 Task: Find connections with filter location Dumra with filter topic #Futurewith filter profile language French with filter current company Cure.fit (cult.fit) with filter school Jobs in Tamil Nadu India  with filter industry Communications Equipment Manufacturing with filter service category Writing with filter keywords title Administrator
Action: Mouse moved to (163, 238)
Screenshot: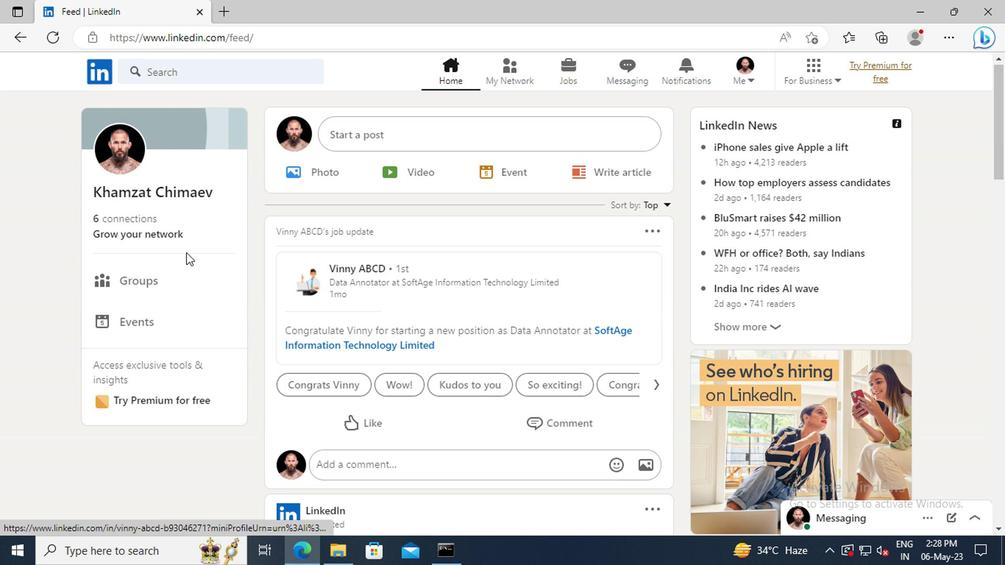 
Action: Mouse pressed left at (163, 238)
Screenshot: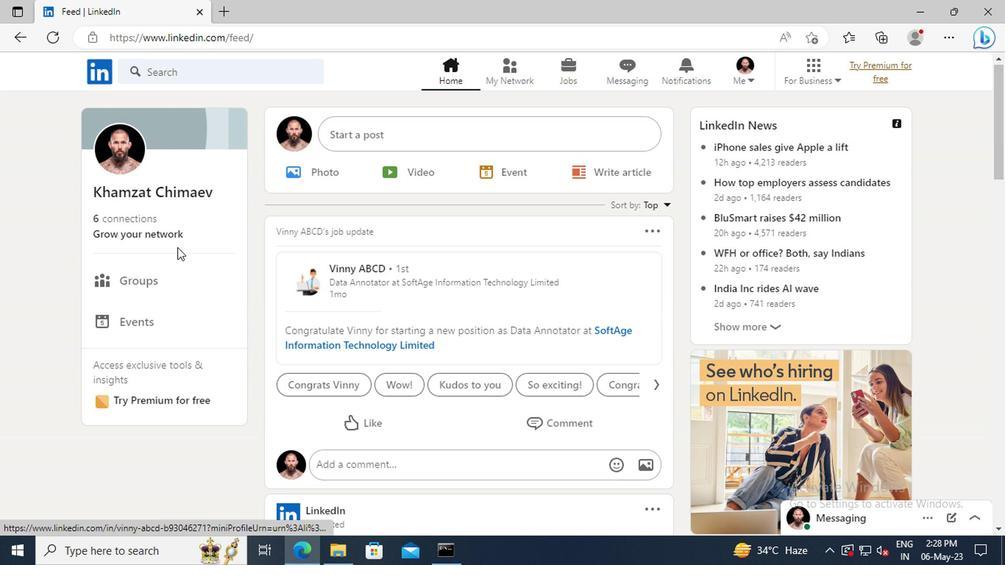 
Action: Mouse moved to (168, 156)
Screenshot: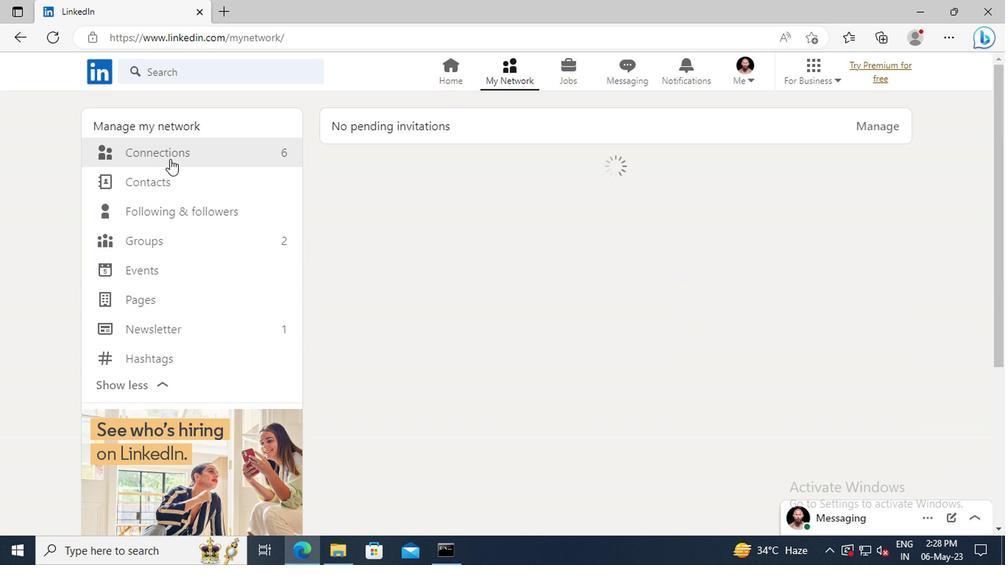 
Action: Mouse pressed left at (168, 156)
Screenshot: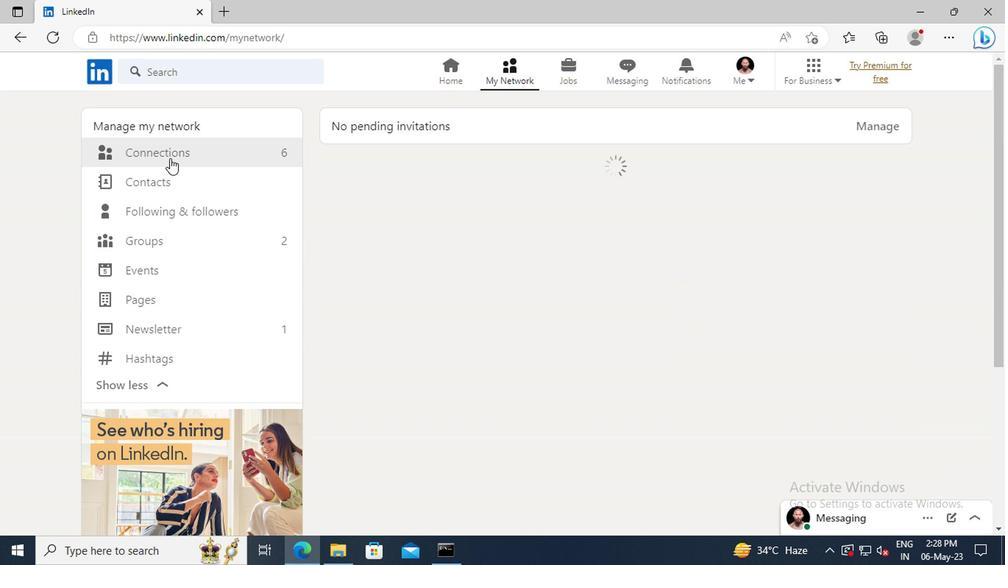 
Action: Mouse moved to (594, 158)
Screenshot: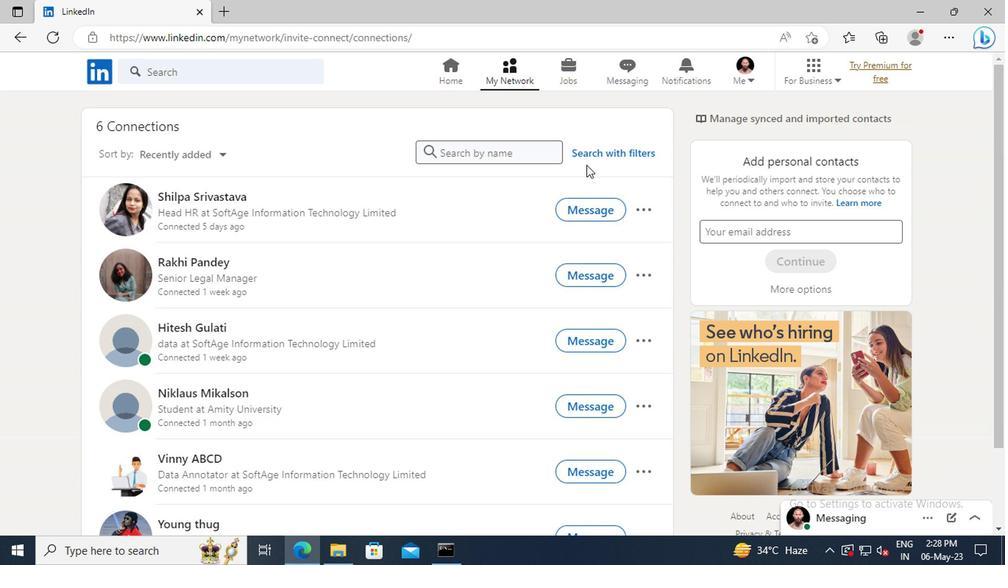 
Action: Mouse pressed left at (594, 158)
Screenshot: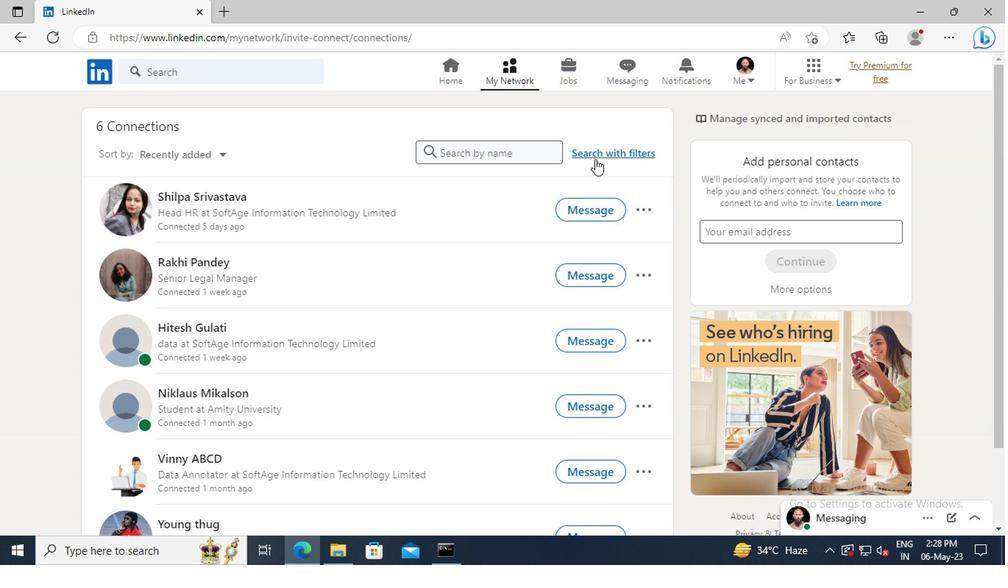 
Action: Mouse moved to (560, 117)
Screenshot: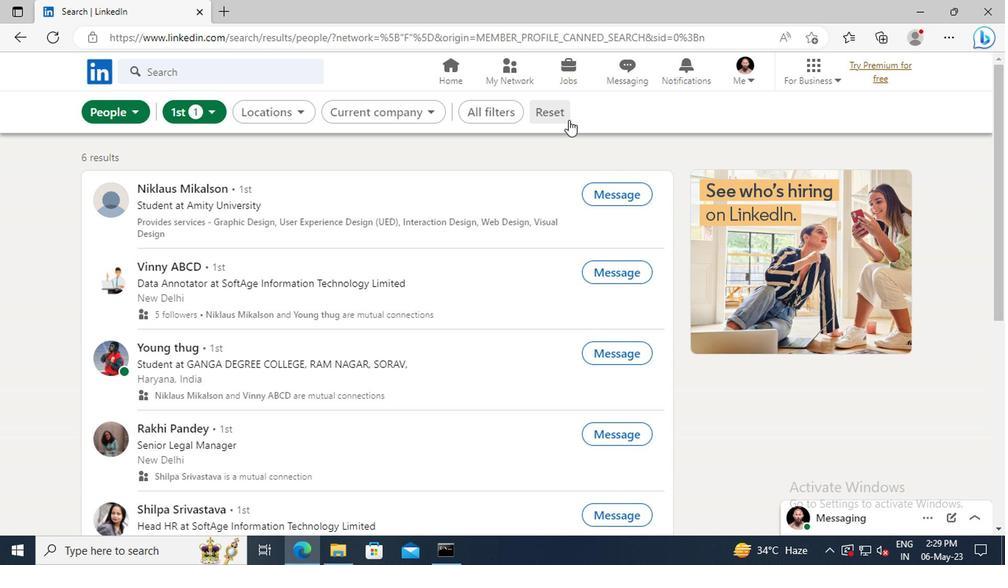 
Action: Mouse pressed left at (560, 117)
Screenshot: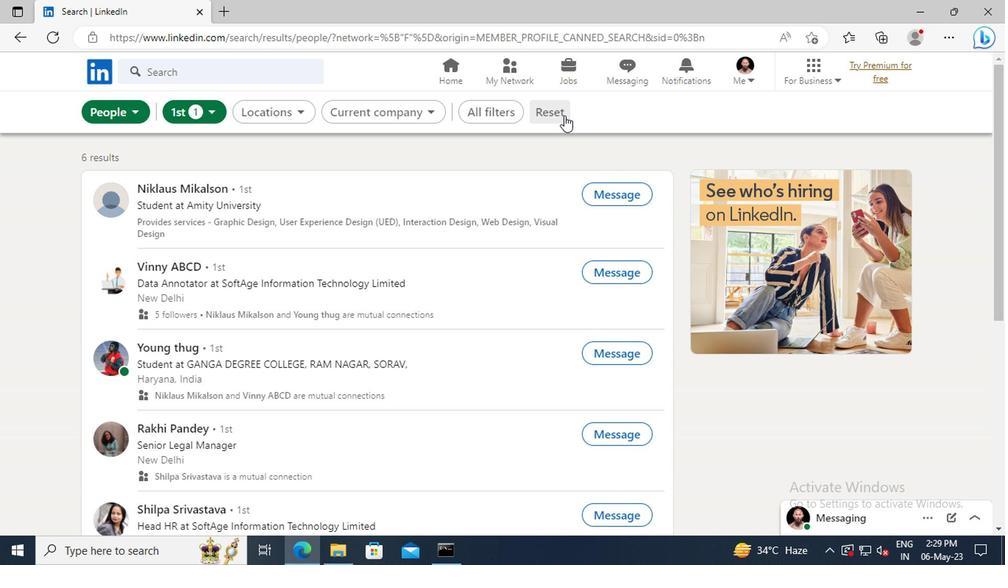 
Action: Mouse moved to (539, 117)
Screenshot: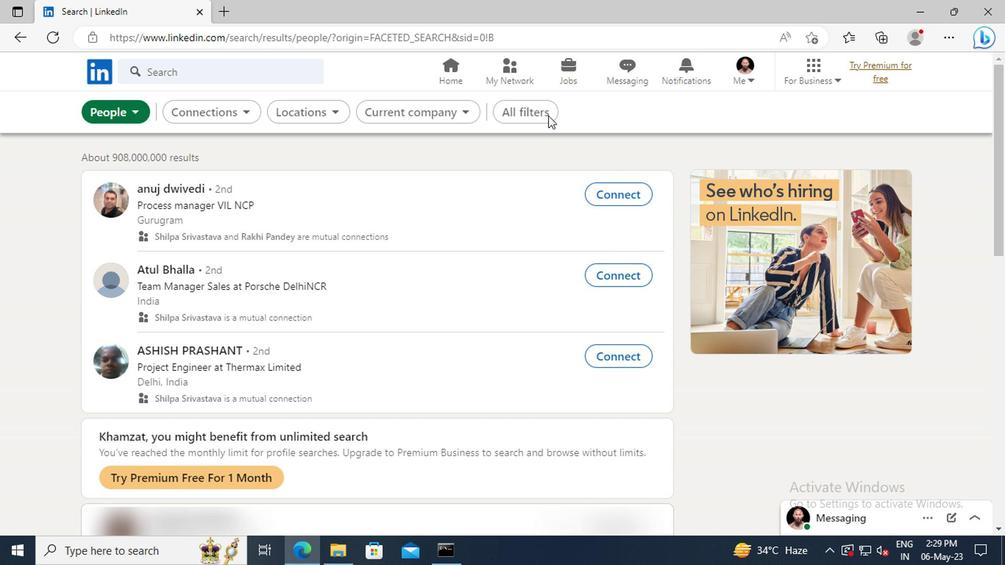 
Action: Mouse pressed left at (539, 117)
Screenshot: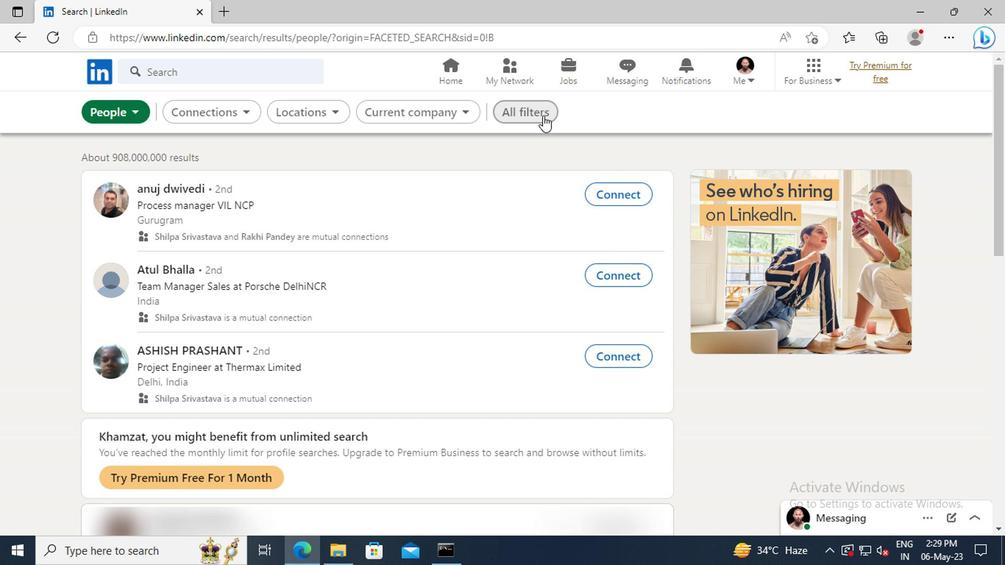 
Action: Mouse moved to (785, 250)
Screenshot: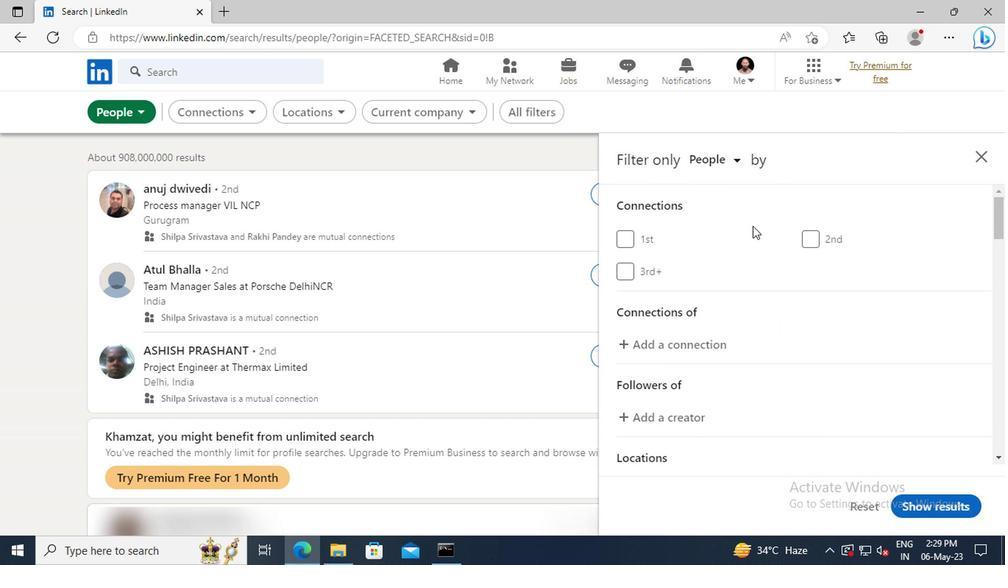 
Action: Mouse scrolled (785, 249) with delta (0, 0)
Screenshot: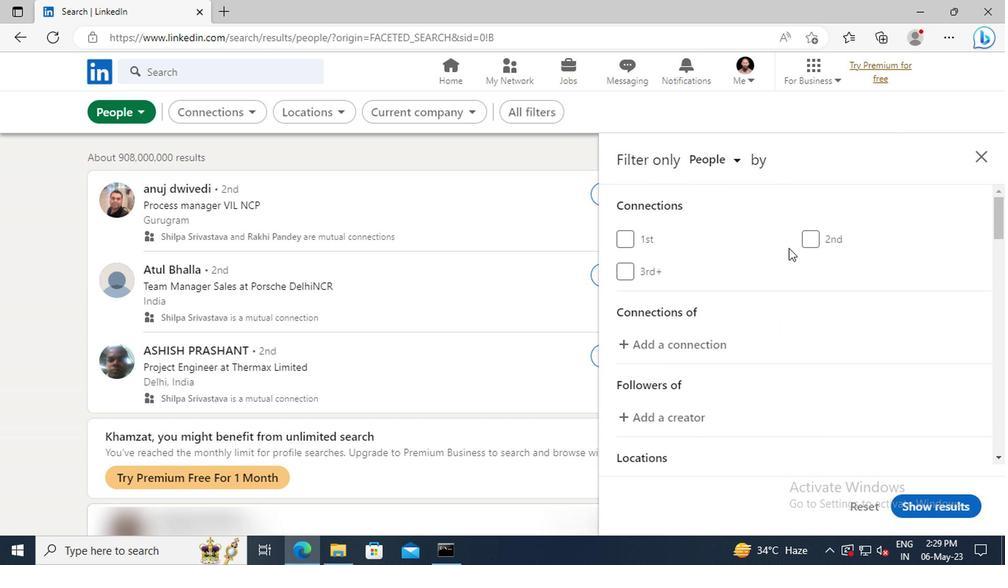 
Action: Mouse scrolled (785, 249) with delta (0, 0)
Screenshot: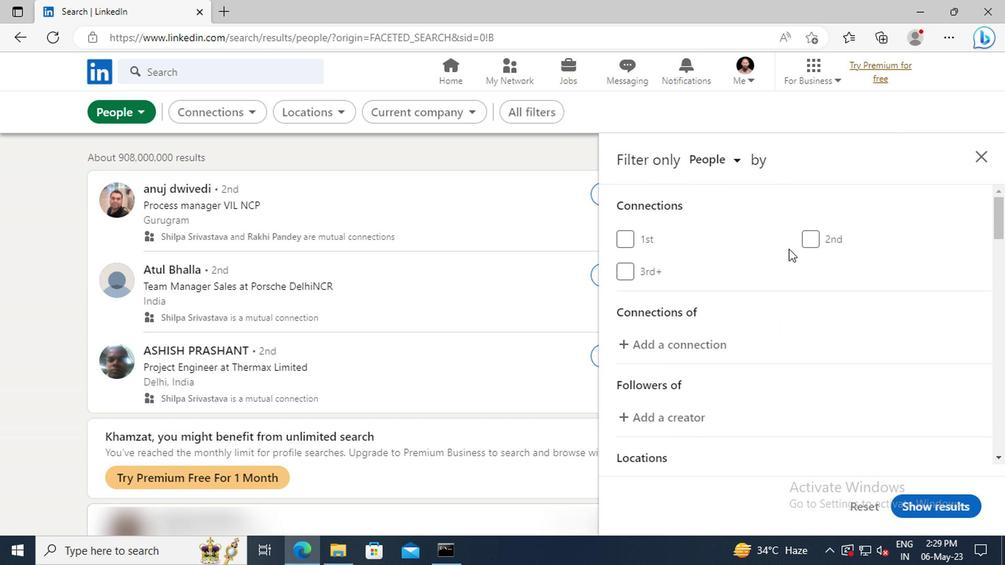 
Action: Mouse scrolled (785, 249) with delta (0, 0)
Screenshot: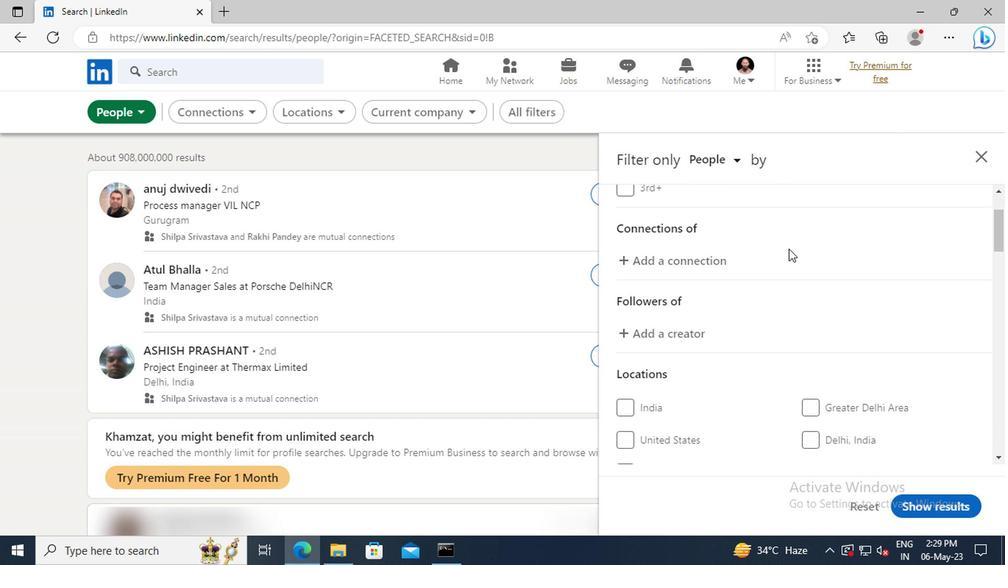 
Action: Mouse scrolled (785, 249) with delta (0, 0)
Screenshot: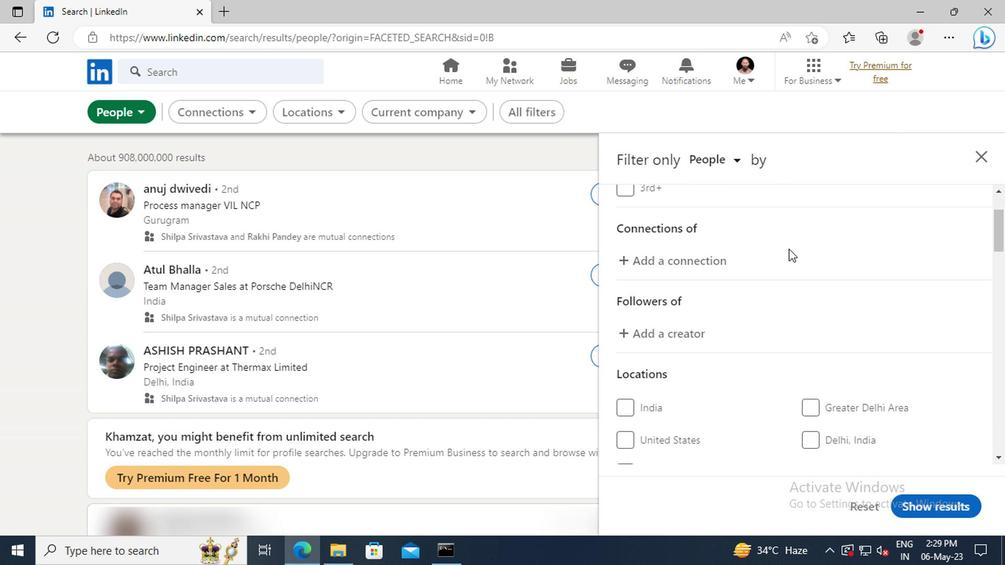 
Action: Mouse scrolled (785, 249) with delta (0, 0)
Screenshot: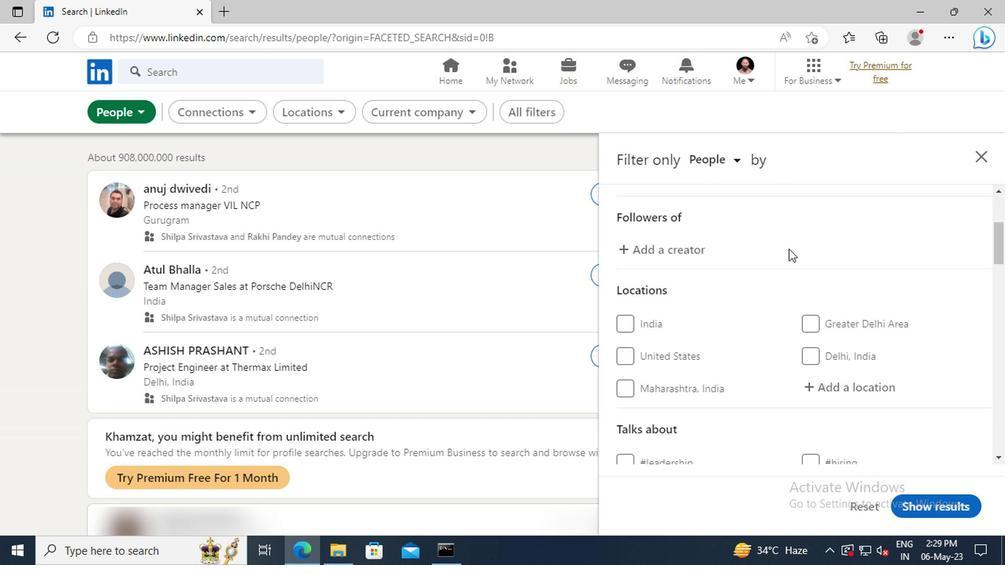 
Action: Mouse scrolled (785, 249) with delta (0, 0)
Screenshot: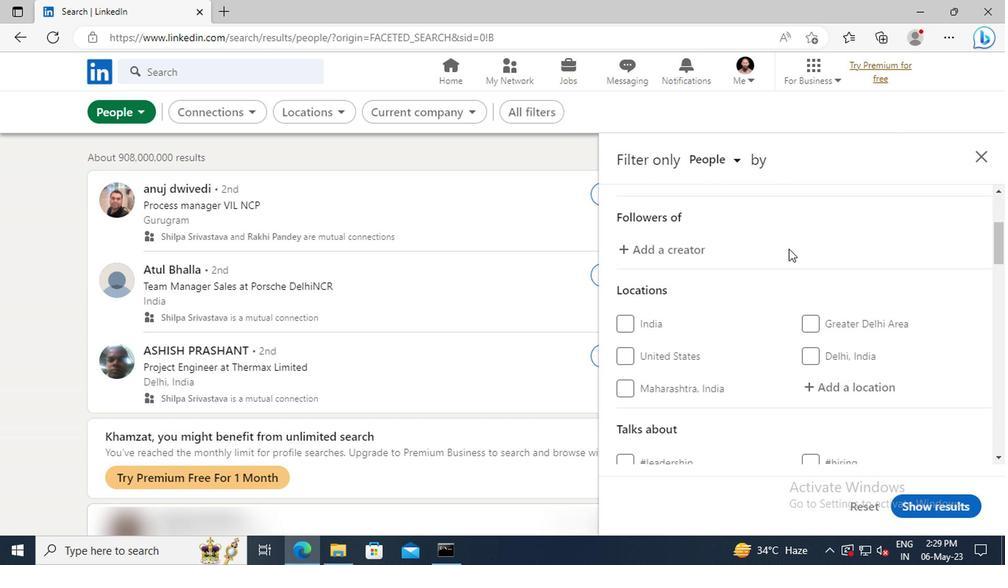 
Action: Mouse moved to (817, 303)
Screenshot: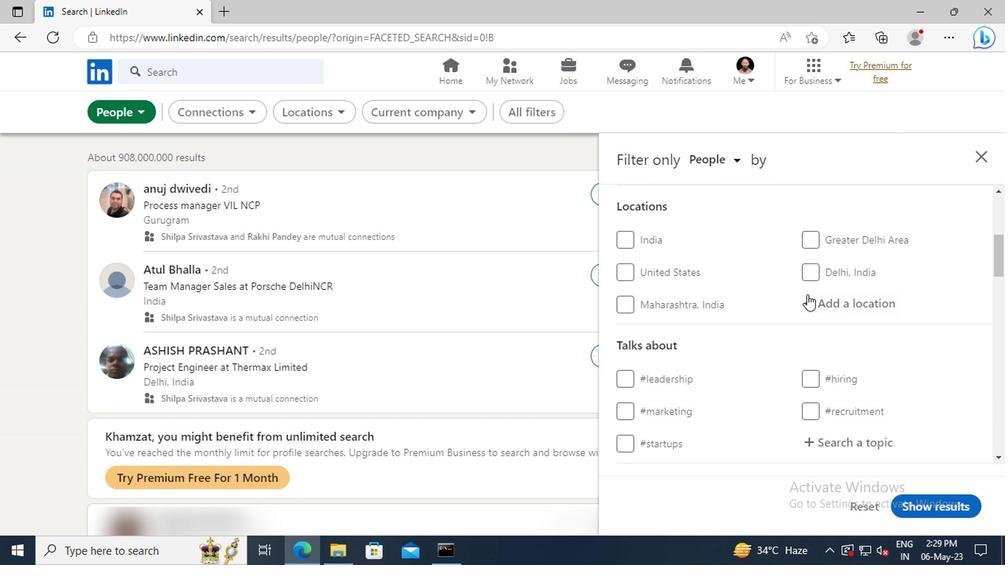 
Action: Mouse pressed left at (817, 303)
Screenshot: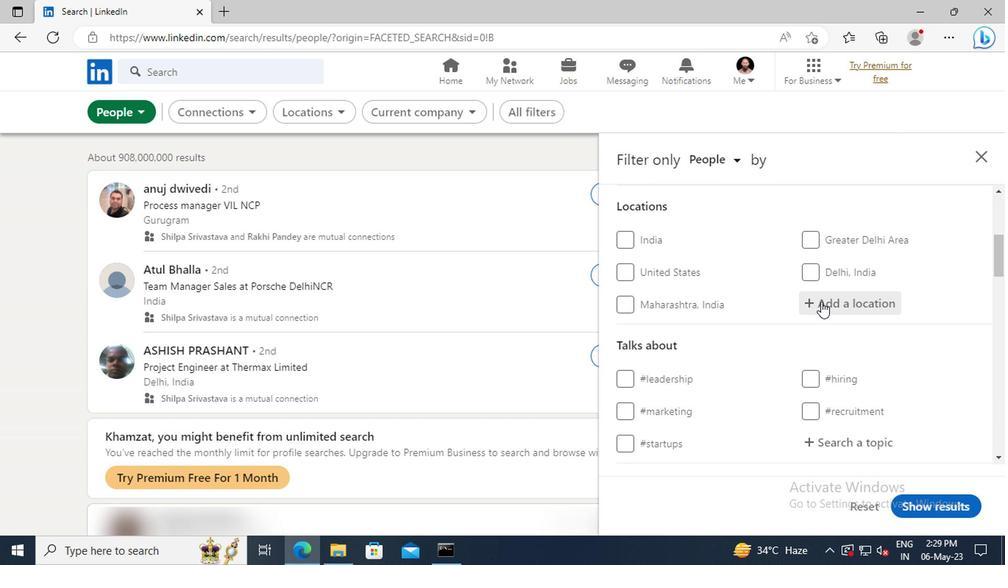 
Action: Key pressed <Key.shift>DUMRA<Key.enter>
Screenshot: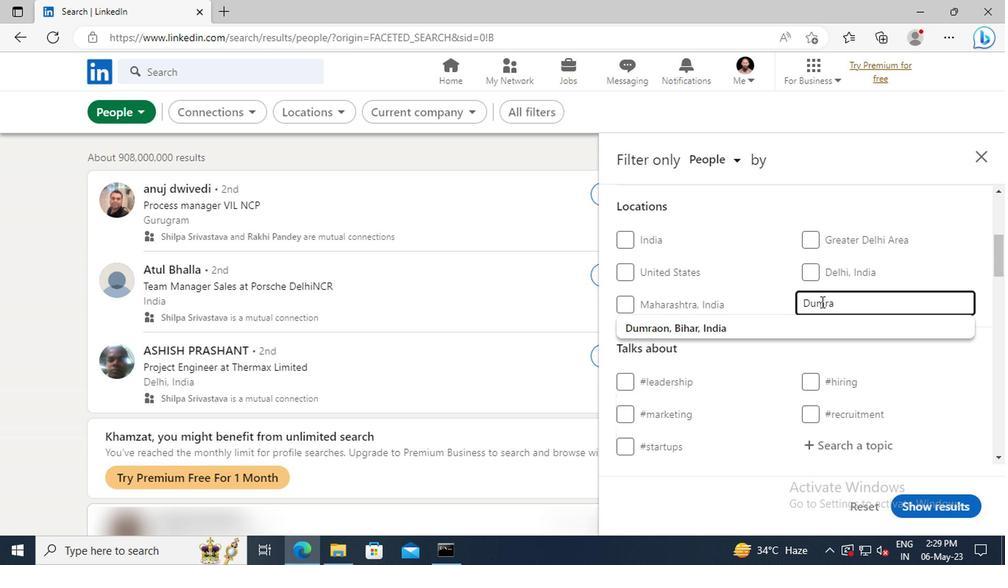 
Action: Mouse scrolled (817, 302) with delta (0, 0)
Screenshot: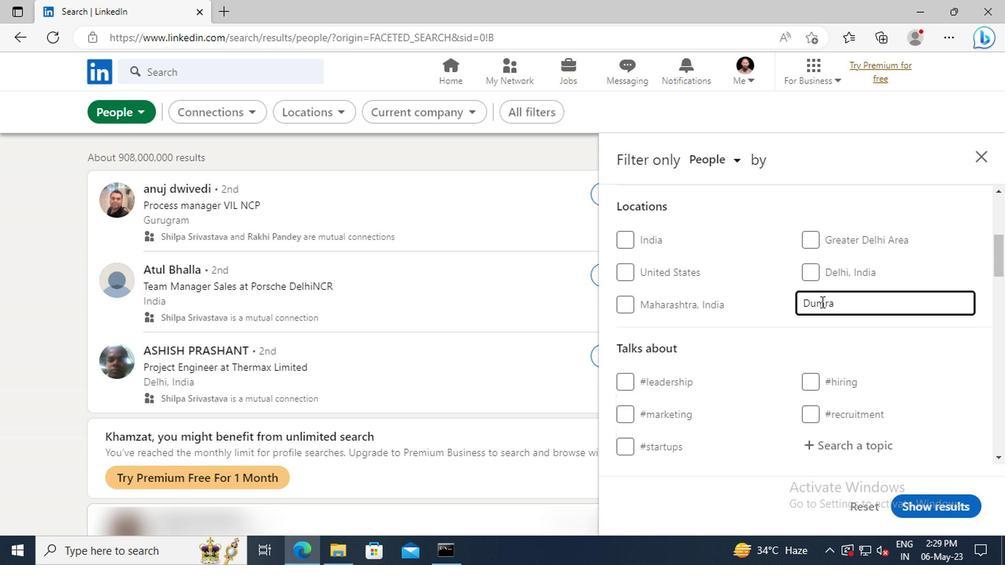 
Action: Mouse scrolled (817, 302) with delta (0, 0)
Screenshot: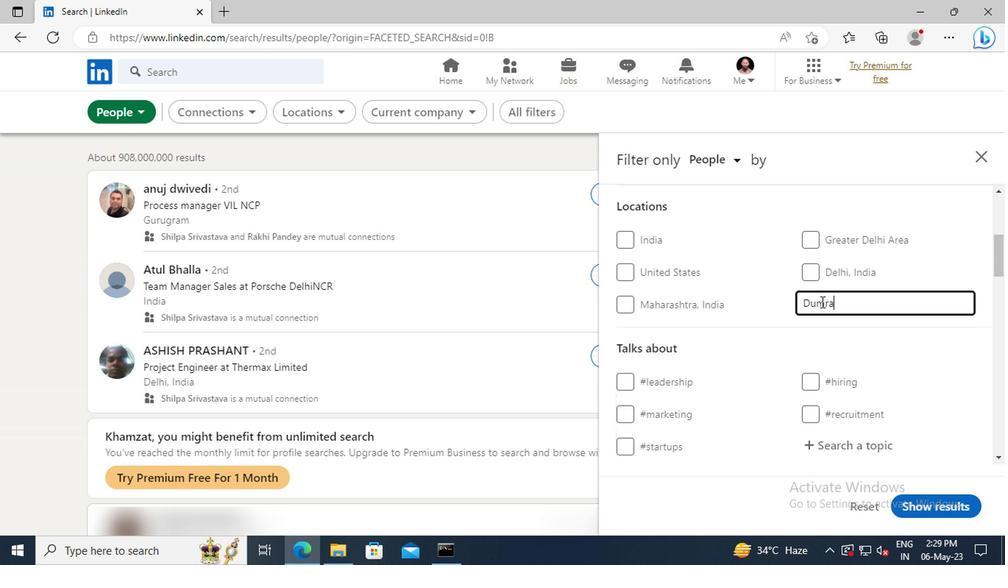 
Action: Mouse moved to (819, 304)
Screenshot: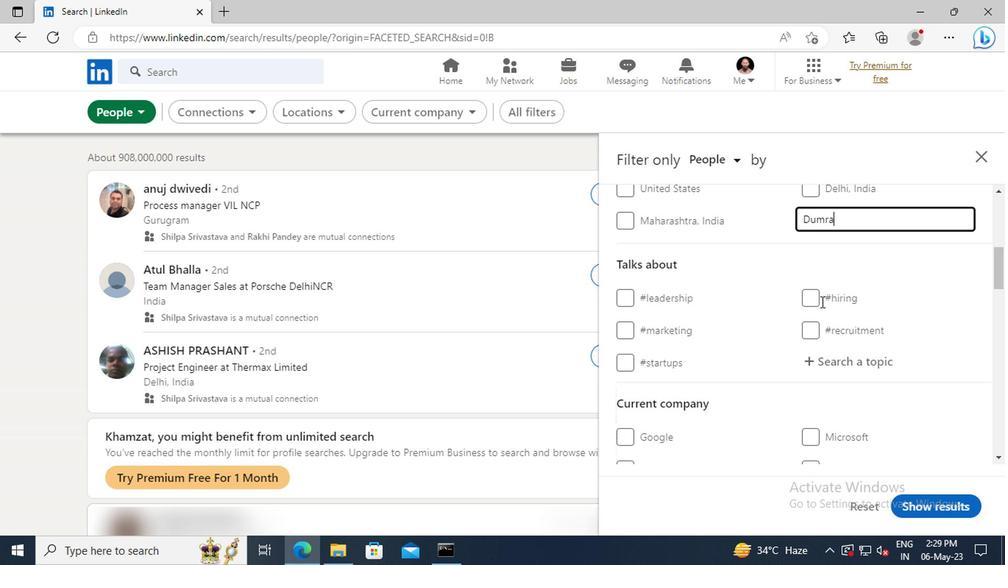 
Action: Mouse scrolled (819, 303) with delta (0, -1)
Screenshot: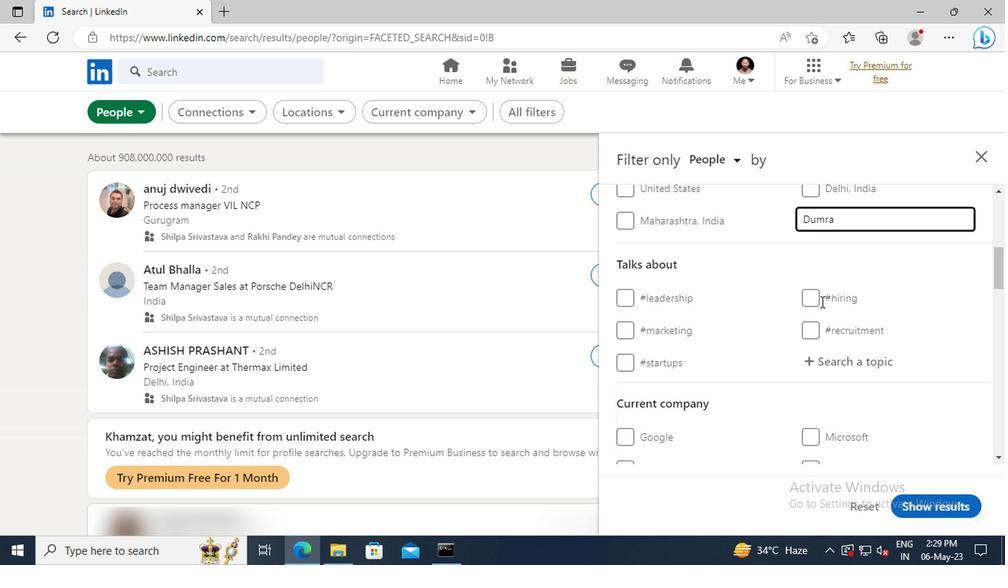 
Action: Mouse moved to (830, 318)
Screenshot: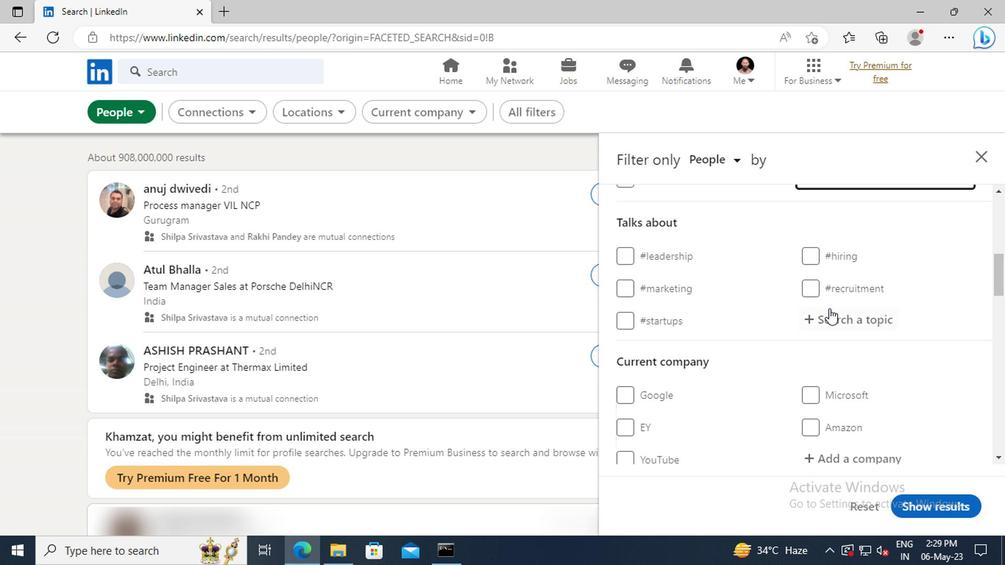 
Action: Mouse pressed left at (830, 318)
Screenshot: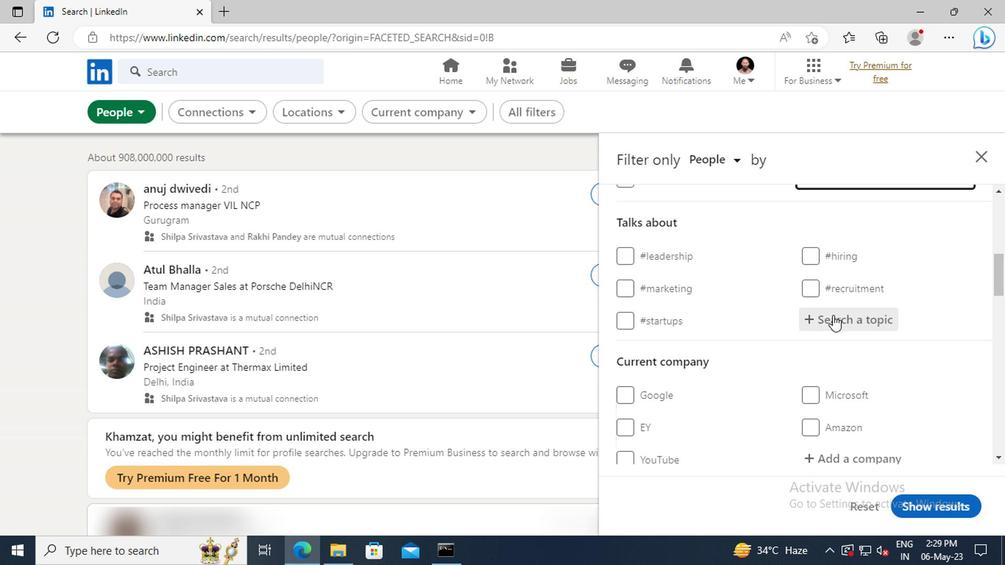 
Action: Key pressed <Key.shift>FUTURE
Screenshot: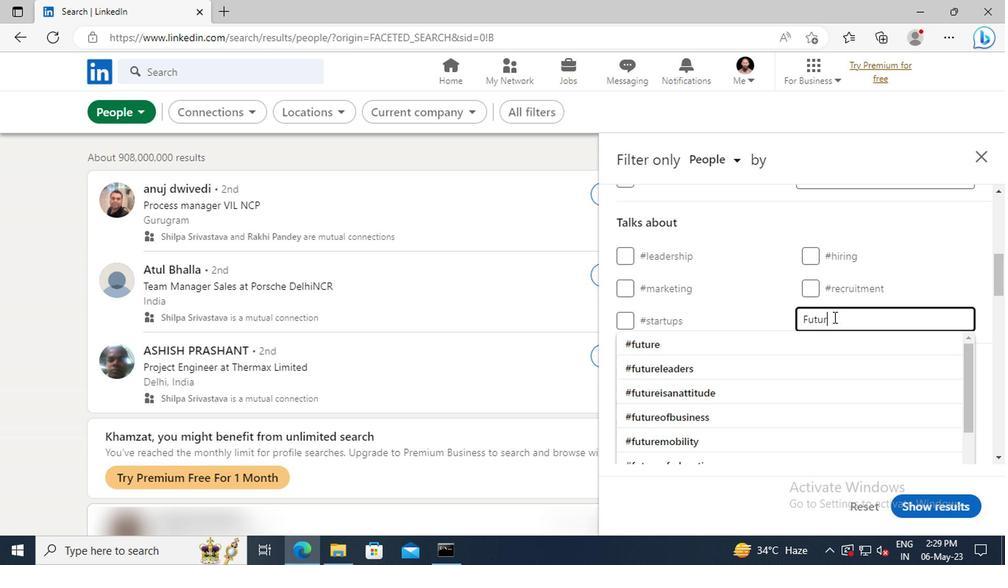 
Action: Mouse moved to (835, 341)
Screenshot: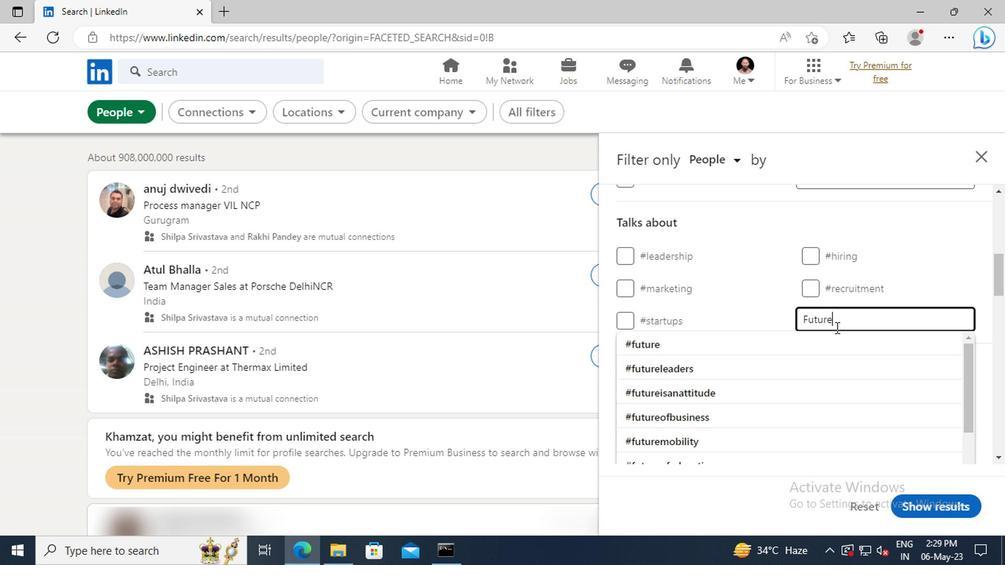 
Action: Mouse pressed left at (835, 341)
Screenshot: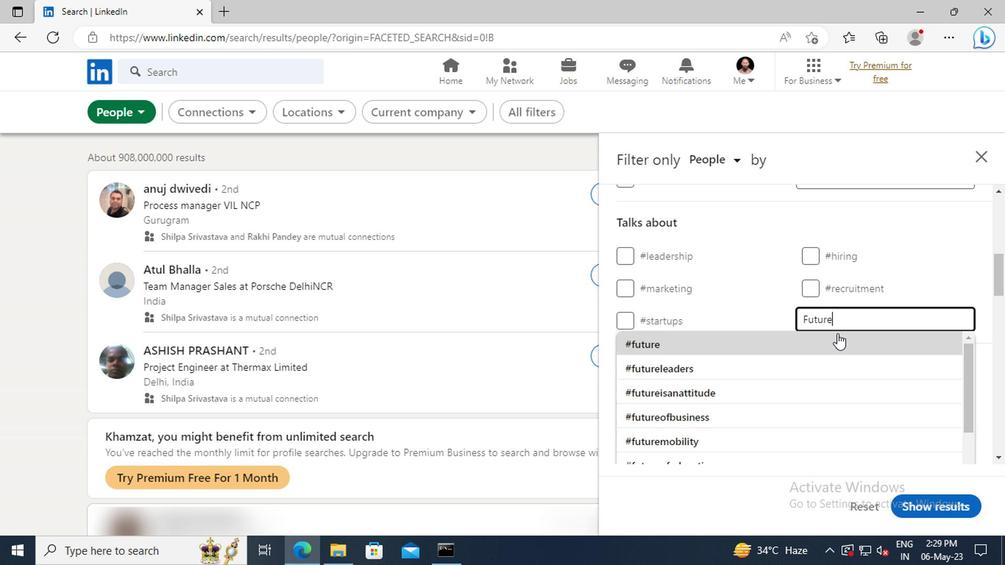 
Action: Mouse scrolled (835, 340) with delta (0, 0)
Screenshot: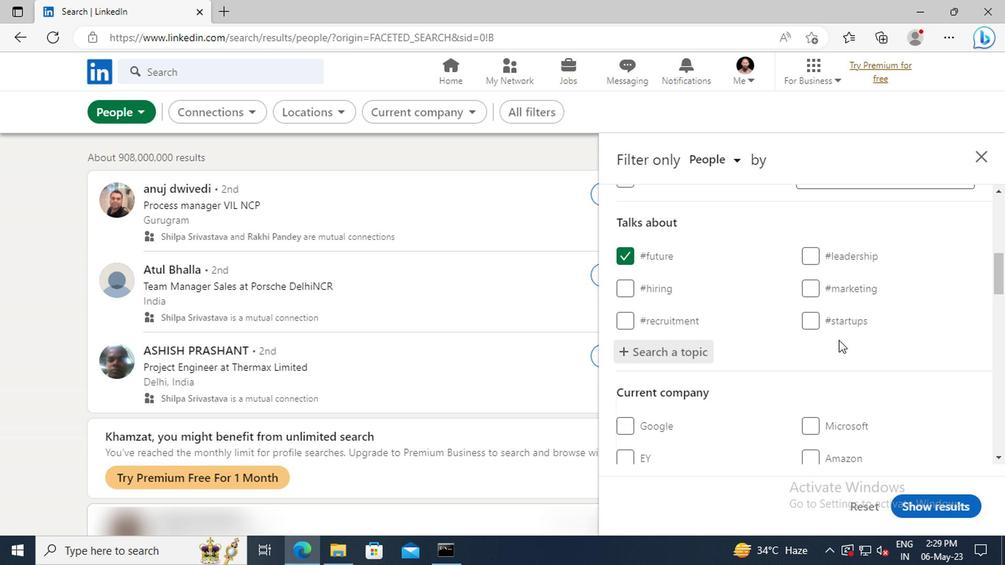 
Action: Mouse scrolled (835, 340) with delta (0, 0)
Screenshot: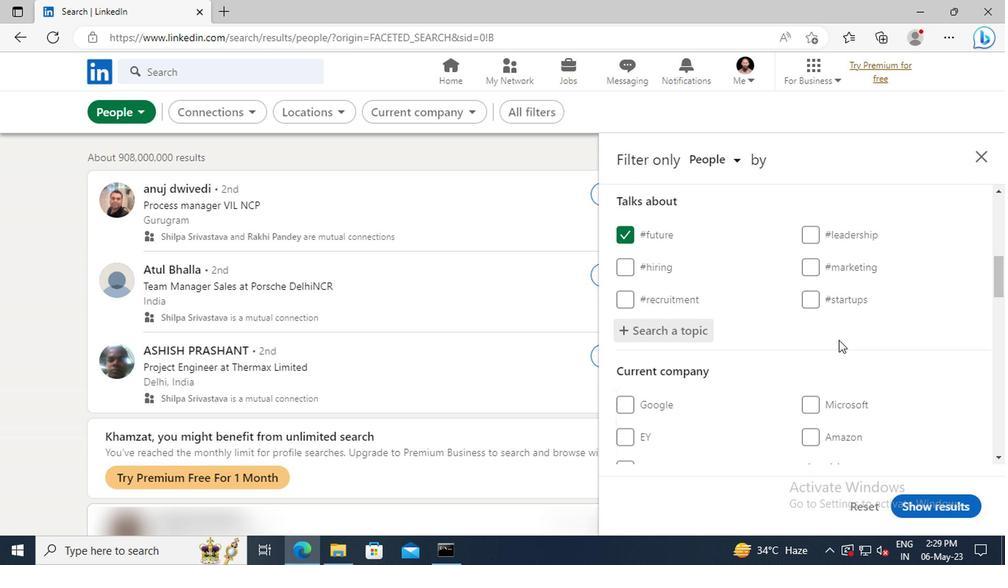 
Action: Mouse scrolled (835, 340) with delta (0, 0)
Screenshot: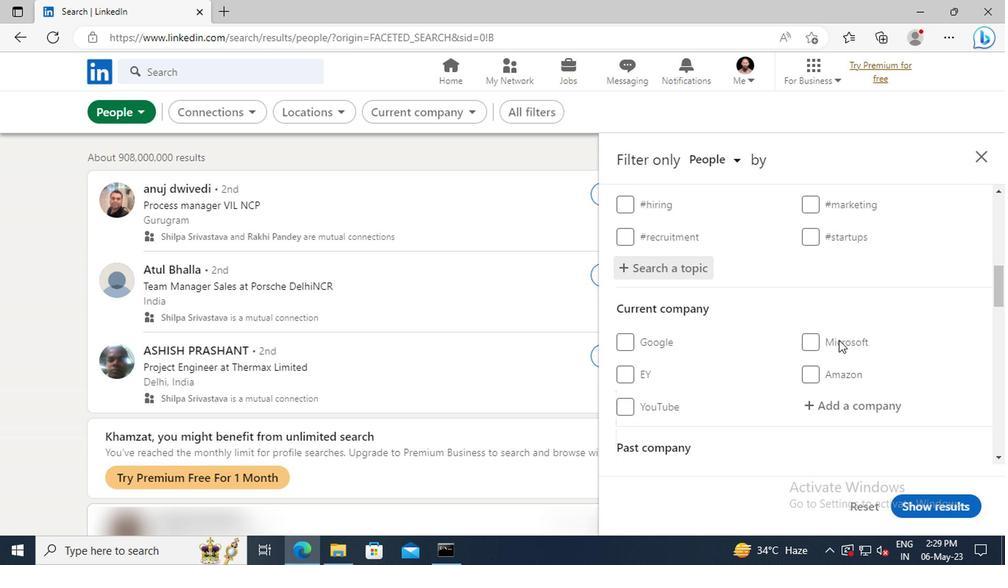 
Action: Mouse scrolled (835, 340) with delta (0, 0)
Screenshot: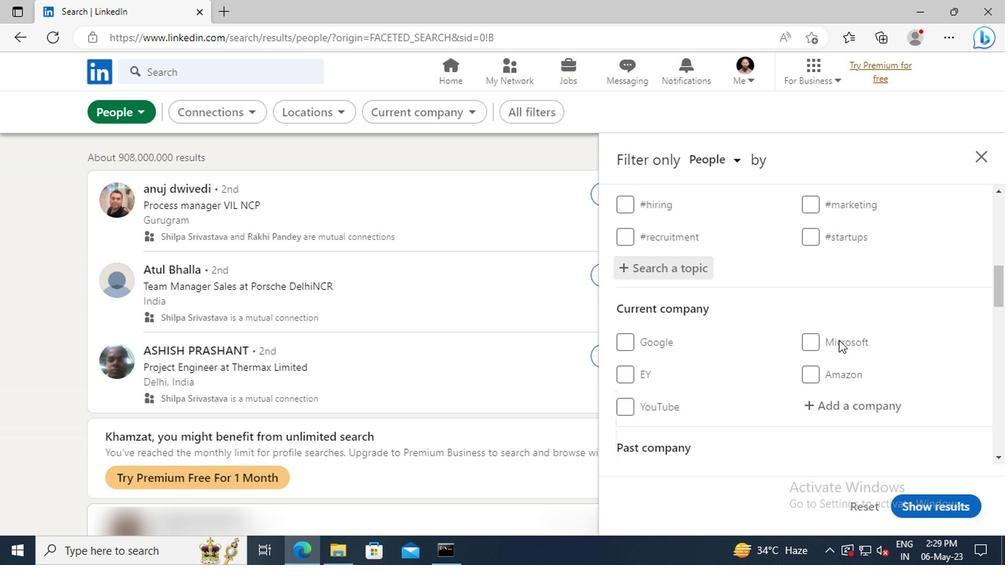 
Action: Mouse scrolled (835, 340) with delta (0, 0)
Screenshot: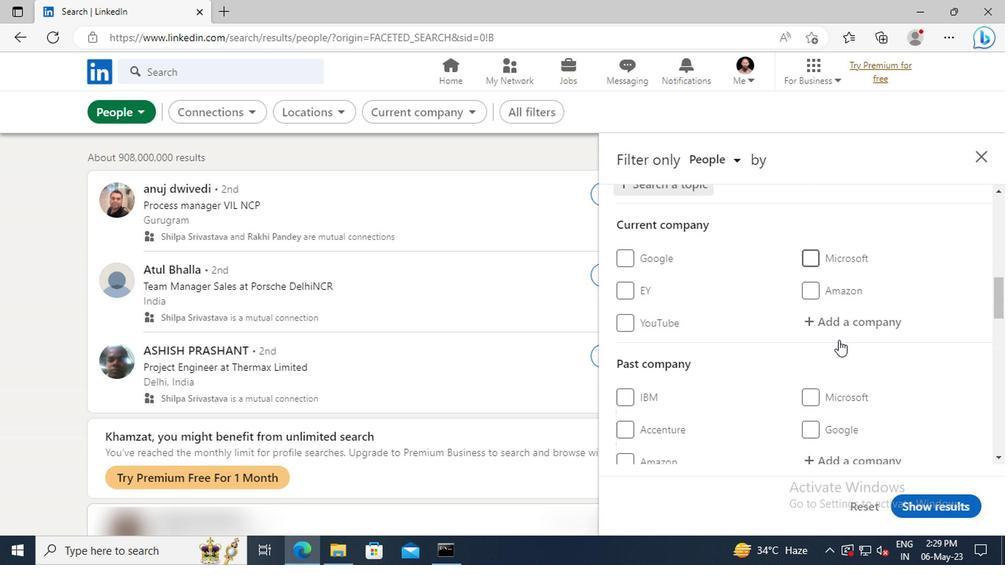 
Action: Mouse scrolled (835, 340) with delta (0, 0)
Screenshot: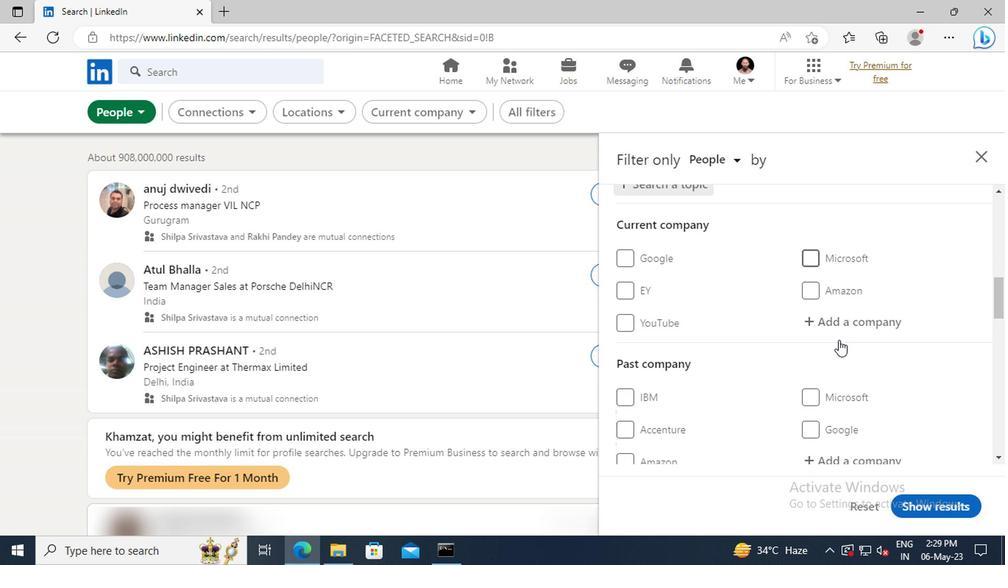 
Action: Mouse scrolled (835, 340) with delta (0, 0)
Screenshot: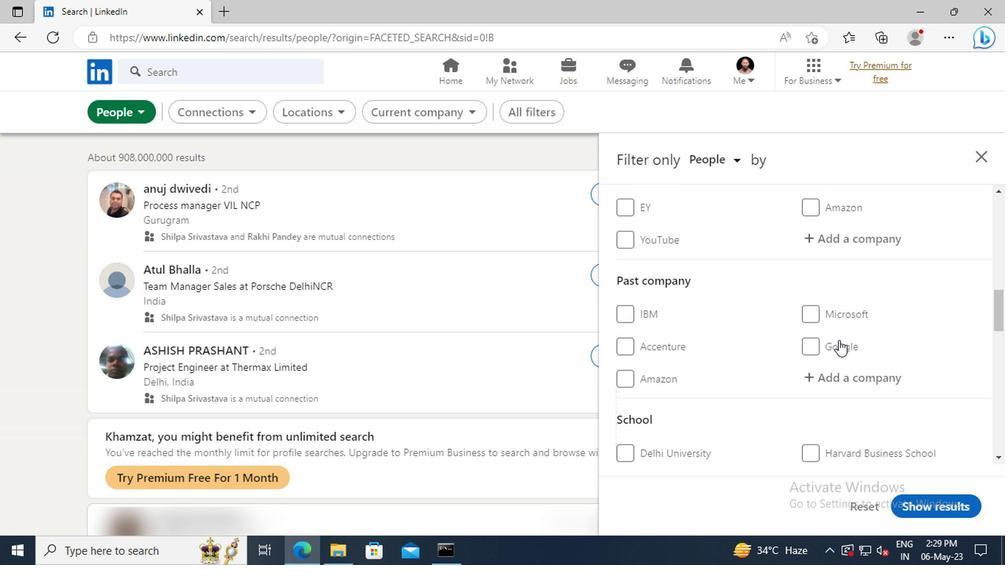 
Action: Mouse scrolled (835, 340) with delta (0, 0)
Screenshot: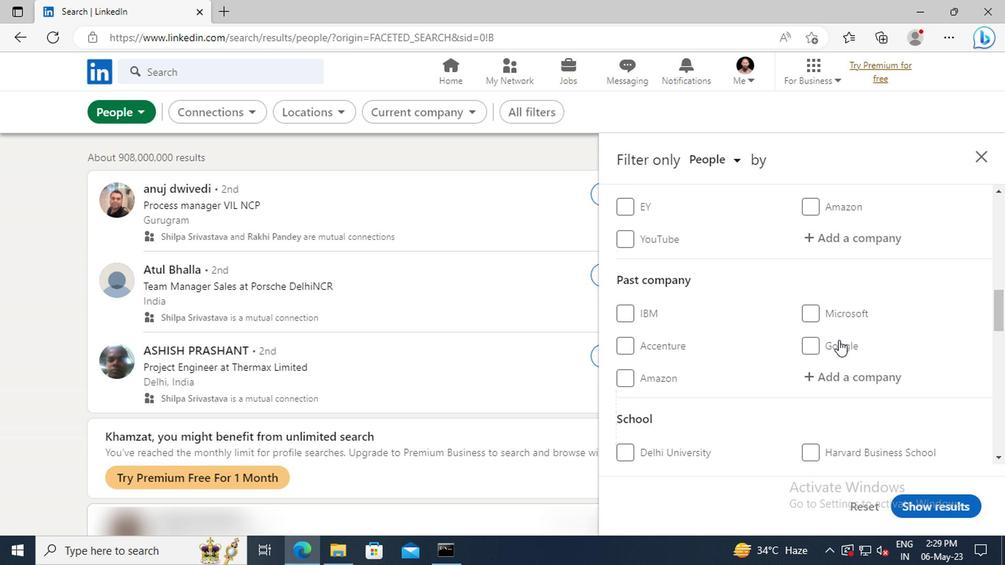 
Action: Mouse scrolled (835, 340) with delta (0, 0)
Screenshot: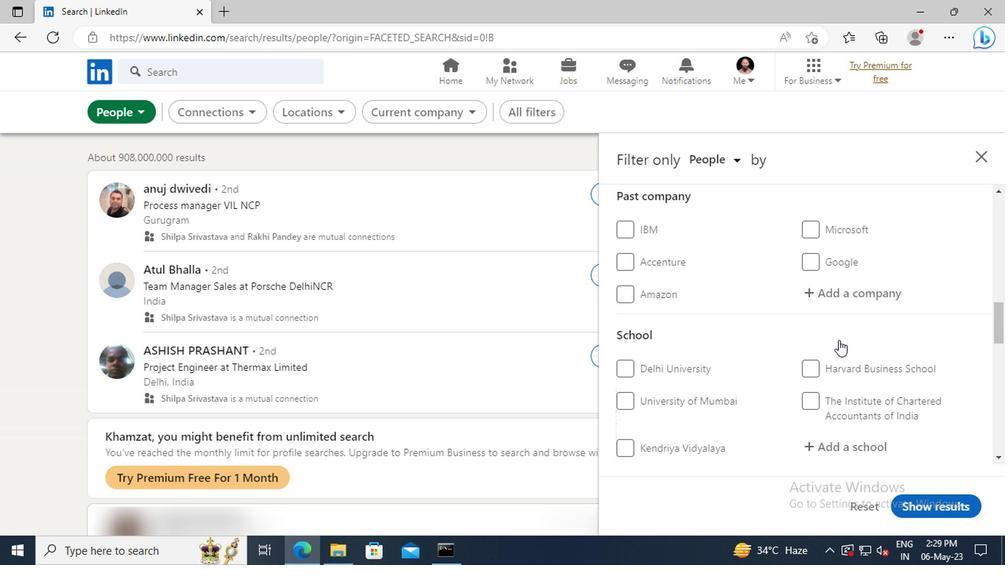 
Action: Mouse scrolled (835, 340) with delta (0, 0)
Screenshot: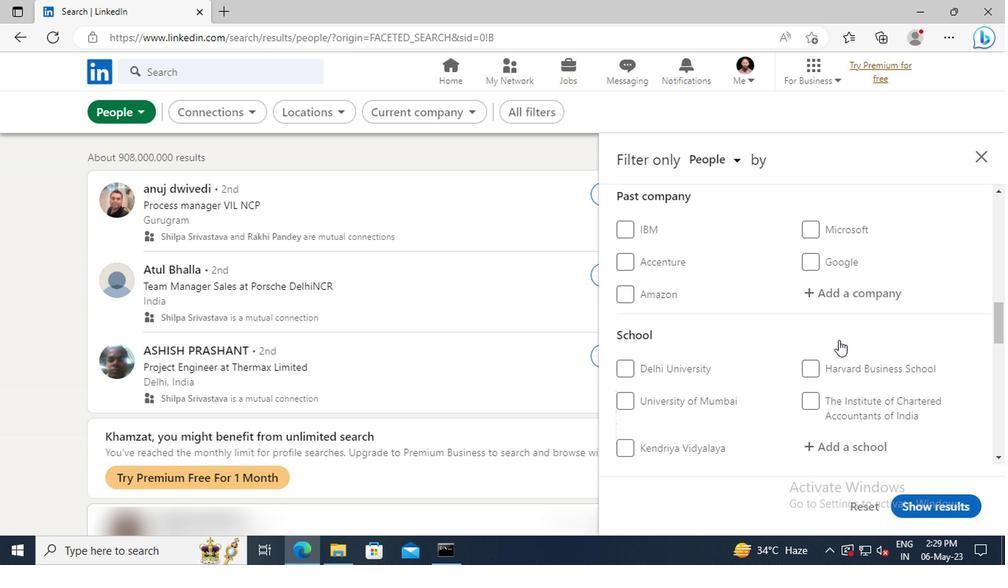 
Action: Mouse scrolled (835, 340) with delta (0, 0)
Screenshot: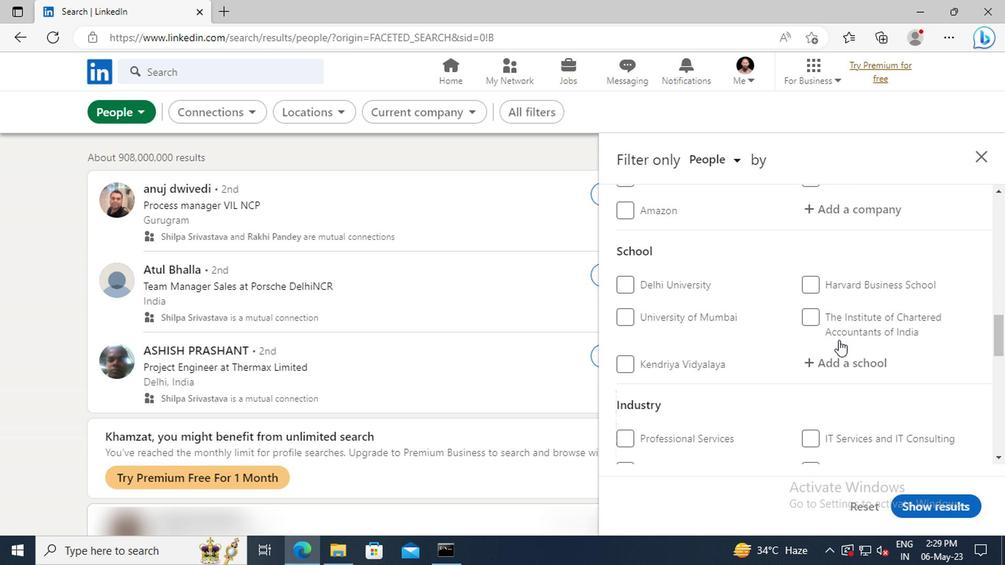 
Action: Mouse scrolled (835, 340) with delta (0, 0)
Screenshot: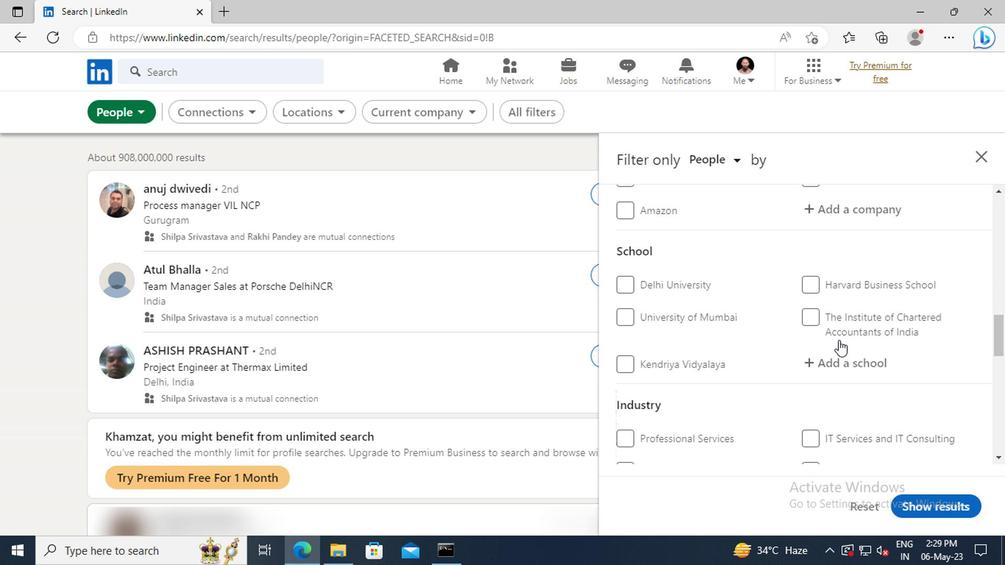 
Action: Mouse scrolled (835, 340) with delta (0, 0)
Screenshot: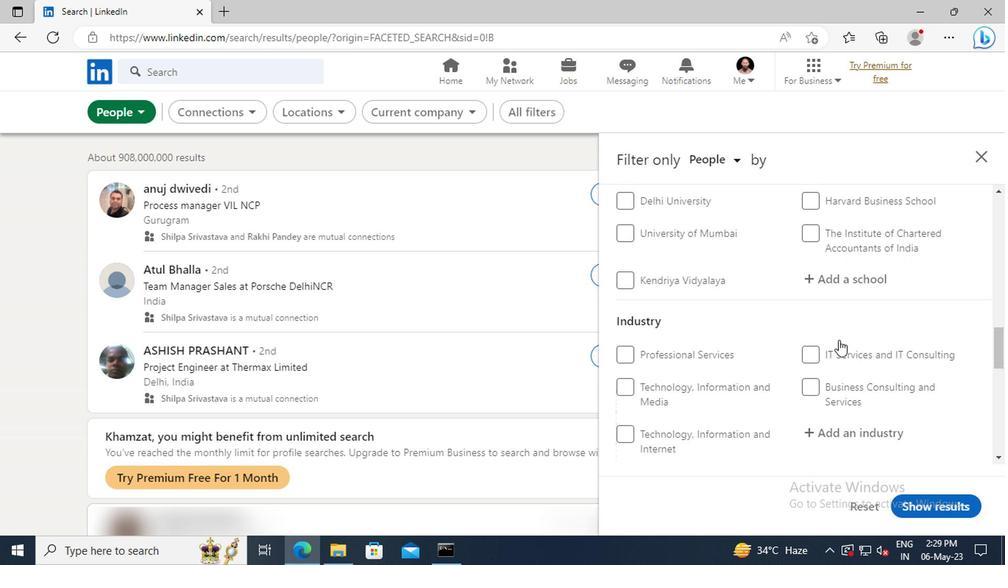 
Action: Mouse scrolled (835, 340) with delta (0, 0)
Screenshot: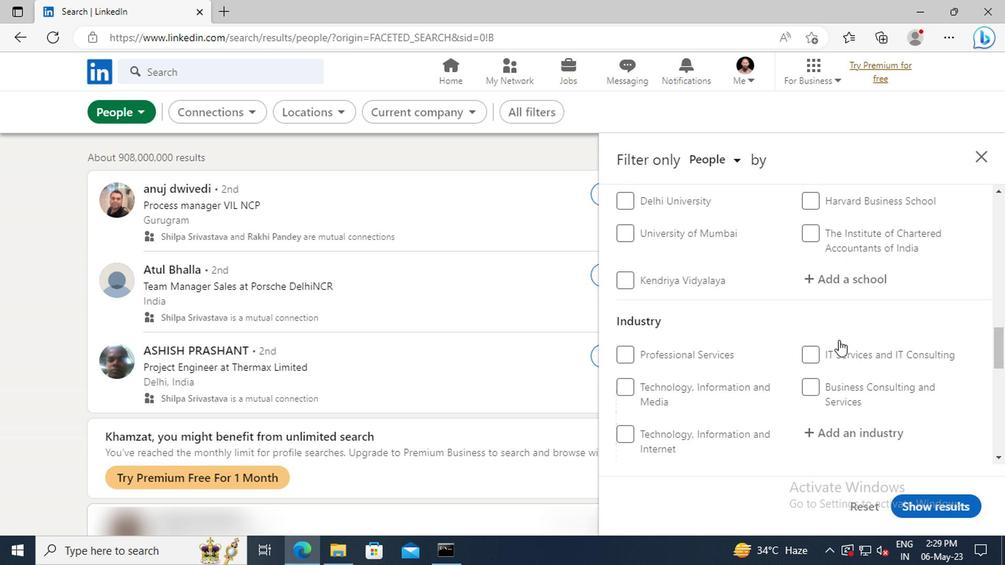 
Action: Mouse scrolled (835, 340) with delta (0, 0)
Screenshot: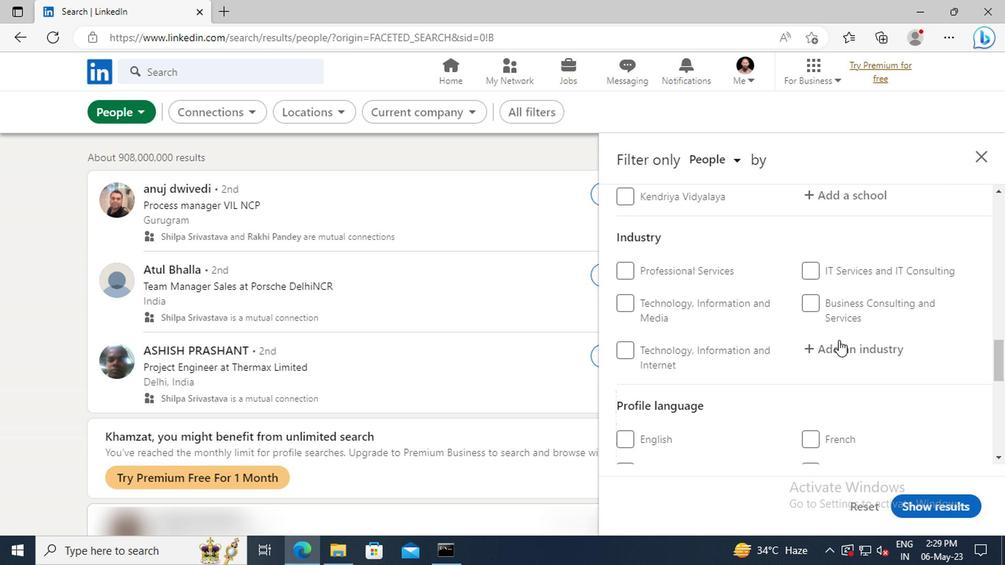
Action: Mouse scrolled (835, 340) with delta (0, 0)
Screenshot: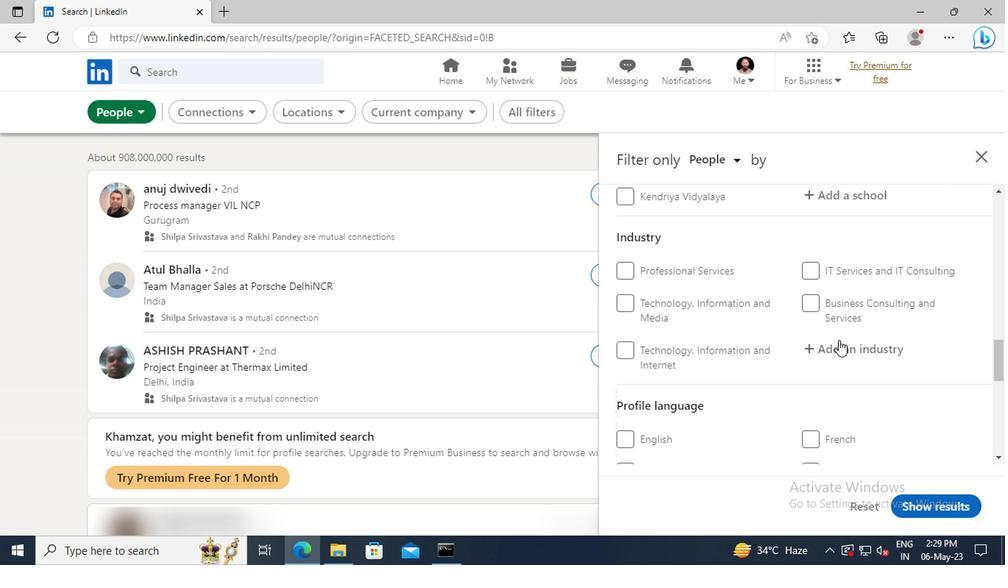 
Action: Mouse moved to (811, 353)
Screenshot: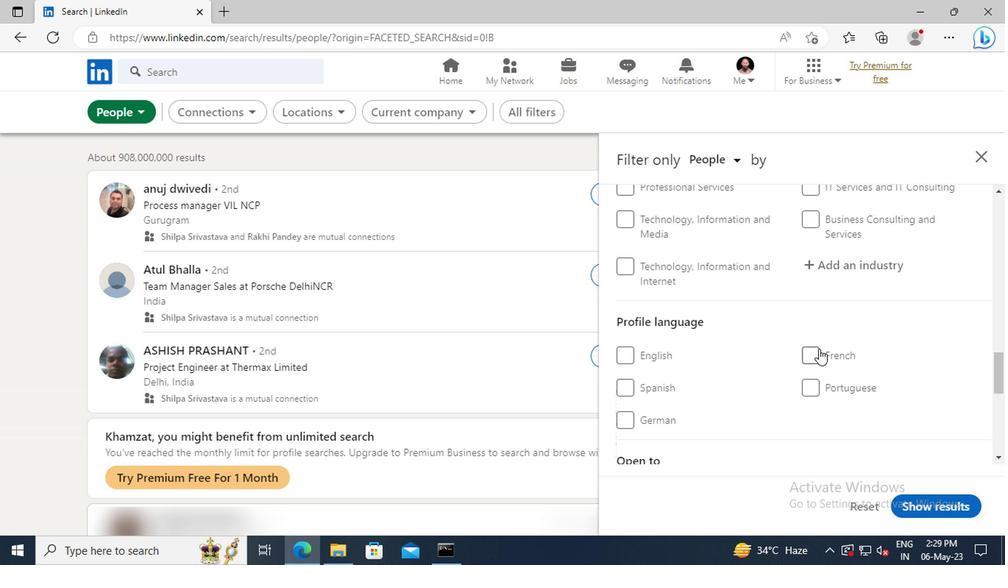 
Action: Mouse pressed left at (811, 353)
Screenshot: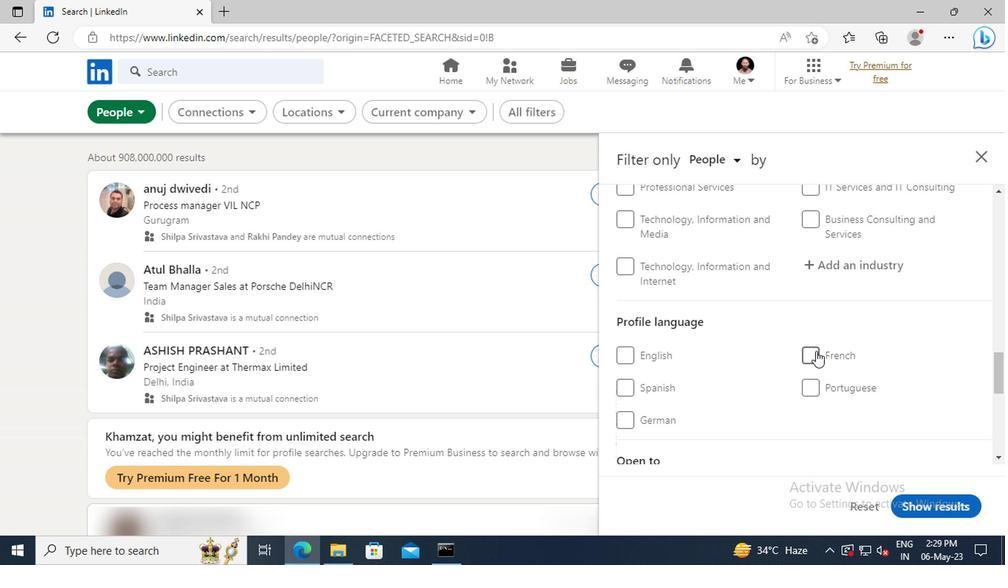 
Action: Mouse moved to (831, 333)
Screenshot: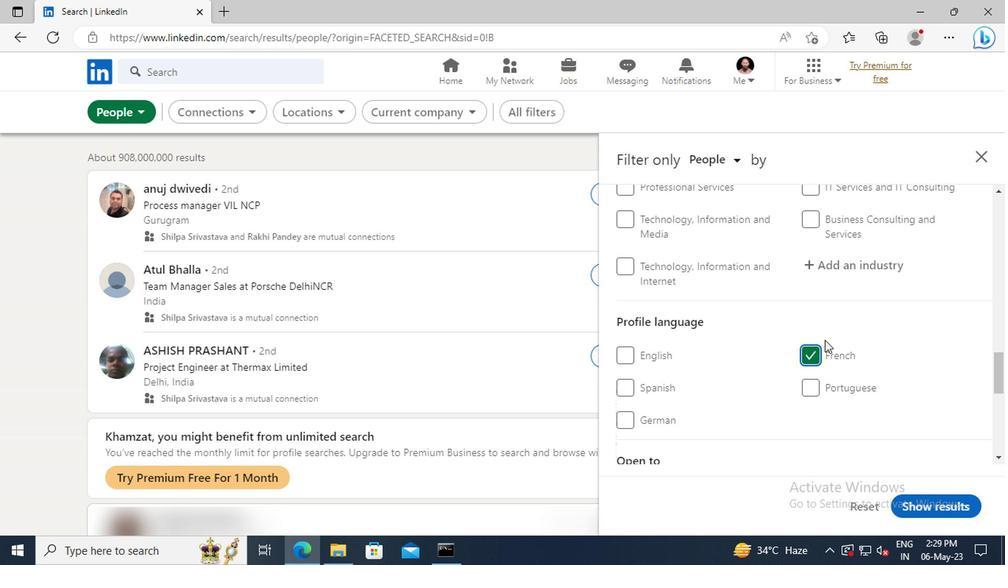 
Action: Mouse scrolled (831, 334) with delta (0, 0)
Screenshot: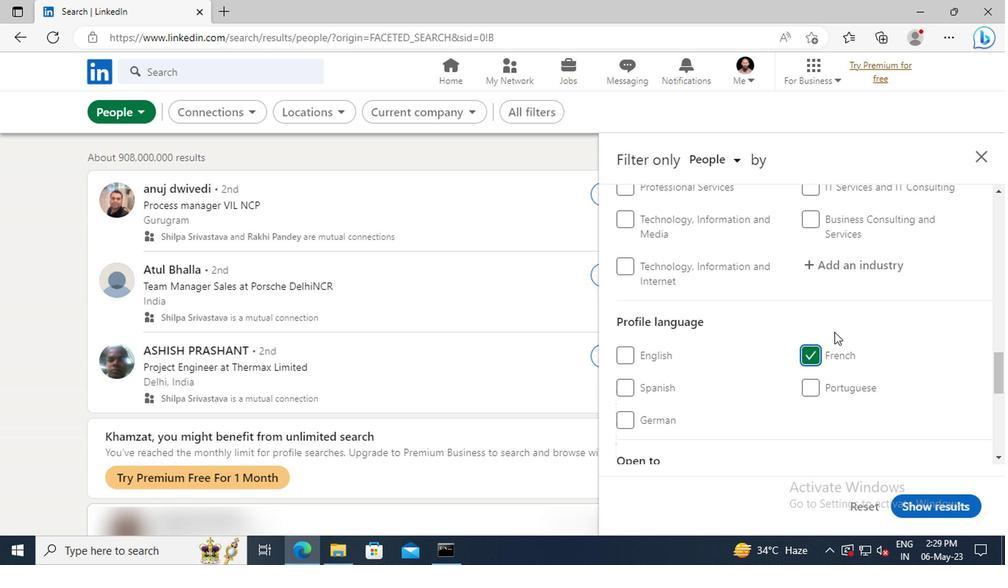 
Action: Mouse scrolled (831, 334) with delta (0, 0)
Screenshot: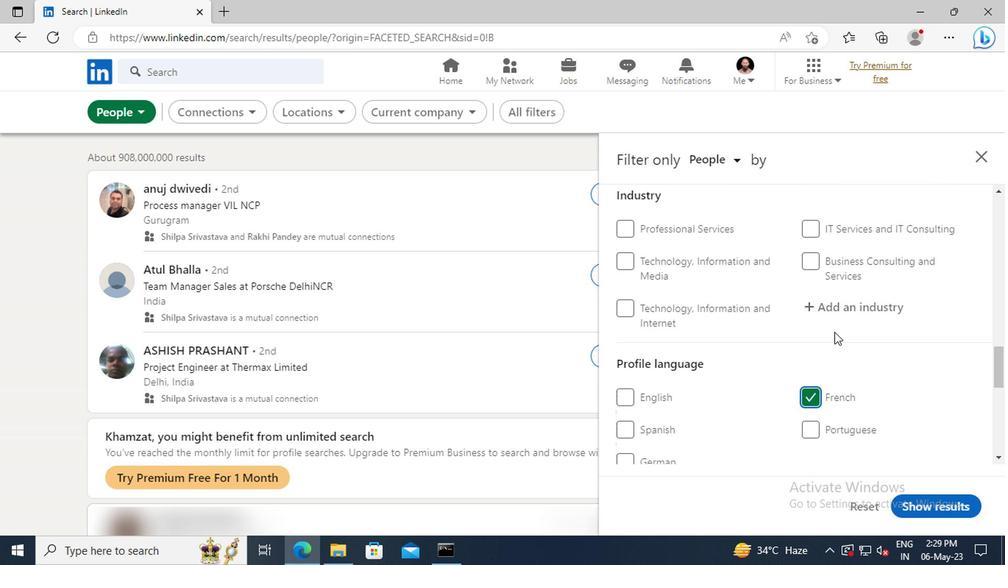 
Action: Mouse scrolled (831, 334) with delta (0, 0)
Screenshot: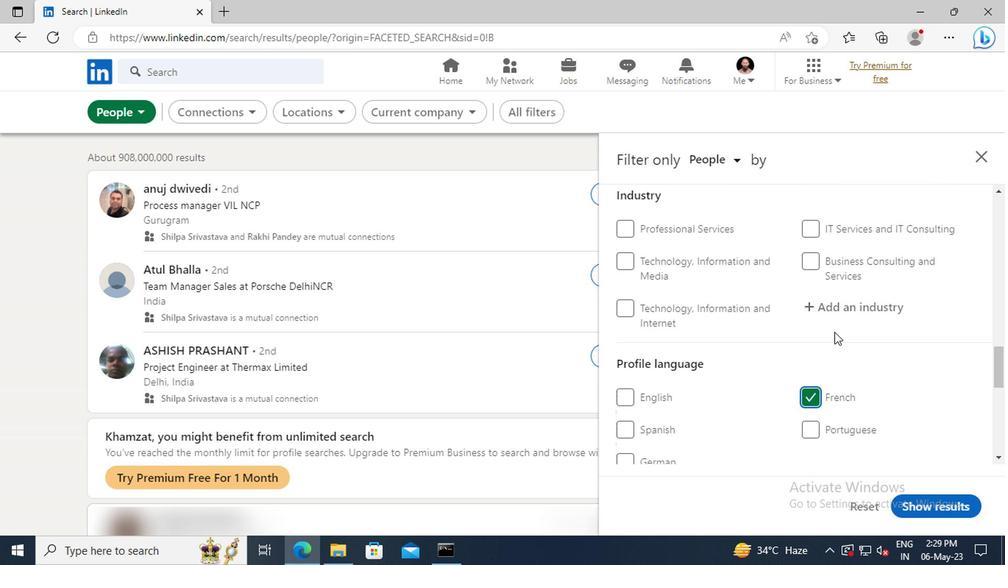 
Action: Mouse scrolled (831, 334) with delta (0, 0)
Screenshot: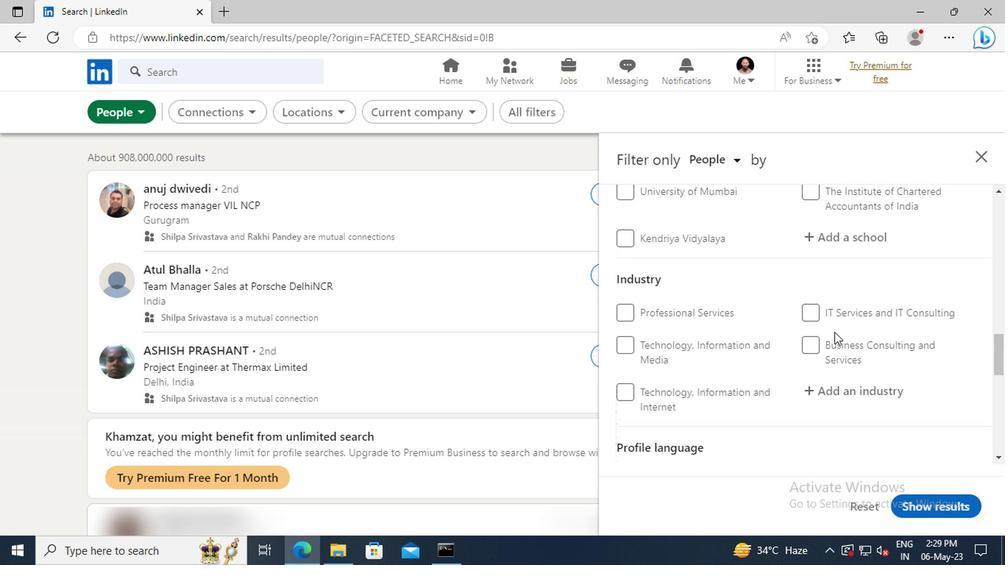
Action: Mouse scrolled (831, 334) with delta (0, 0)
Screenshot: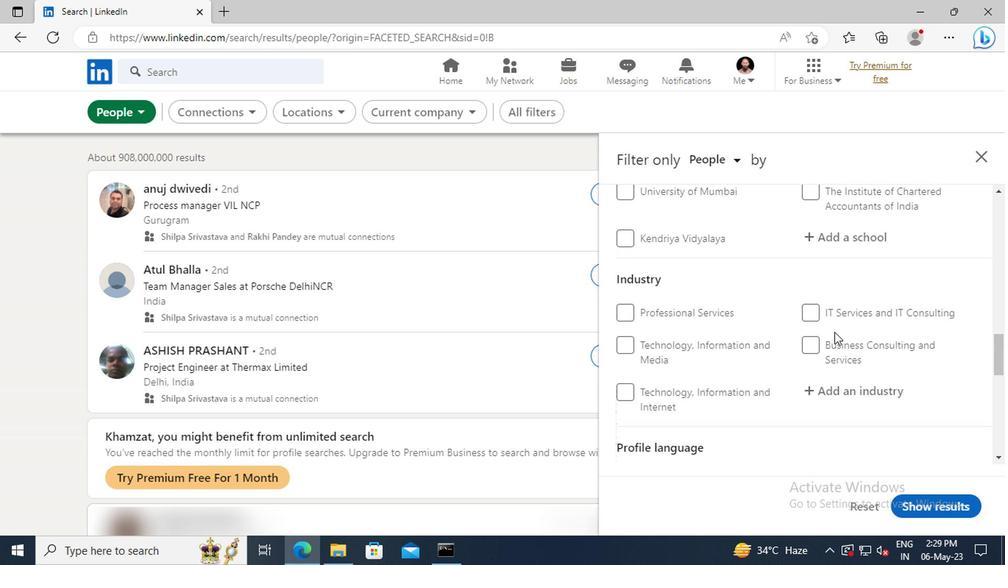 
Action: Mouse scrolled (831, 334) with delta (0, 0)
Screenshot: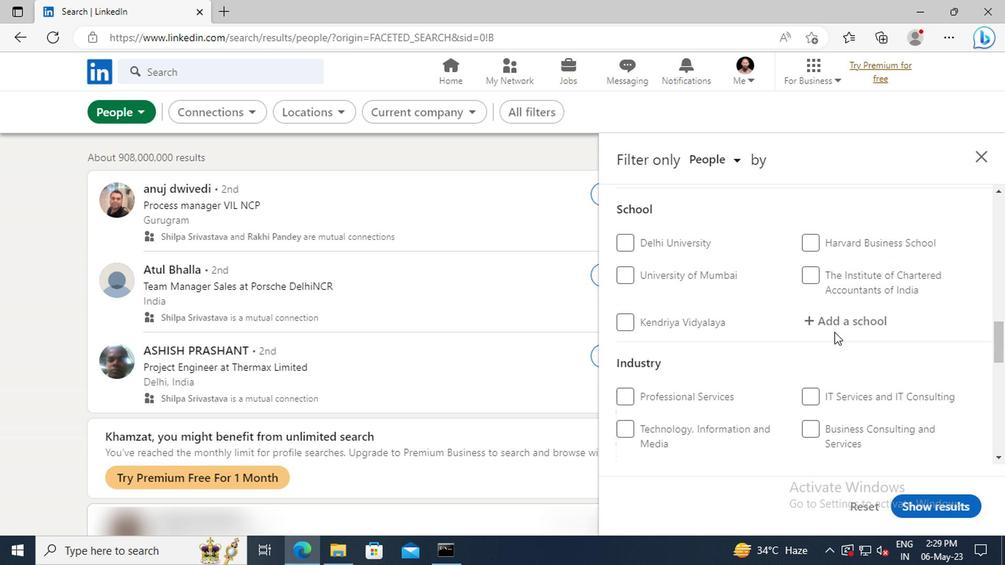 
Action: Mouse scrolled (831, 334) with delta (0, 0)
Screenshot: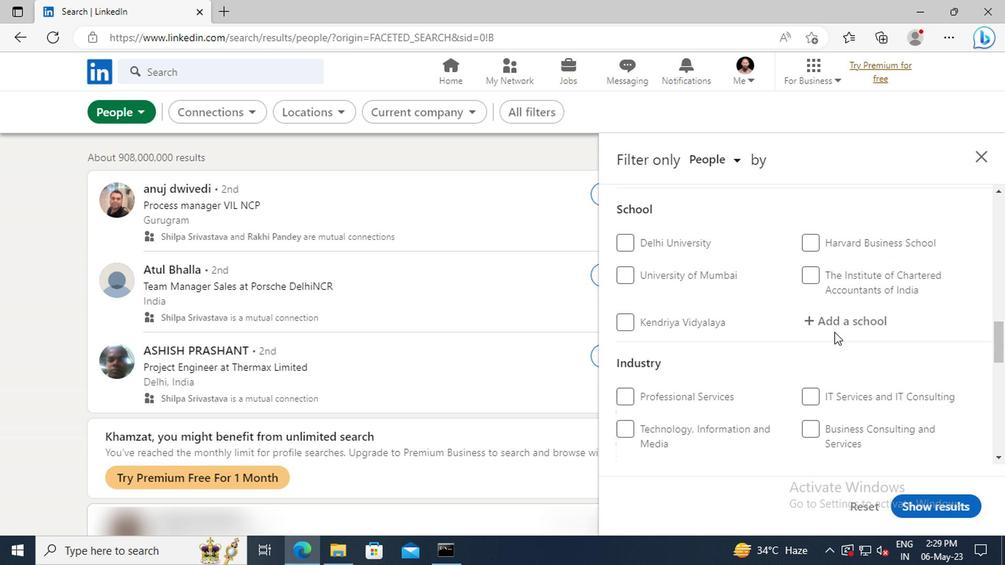 
Action: Mouse scrolled (831, 334) with delta (0, 0)
Screenshot: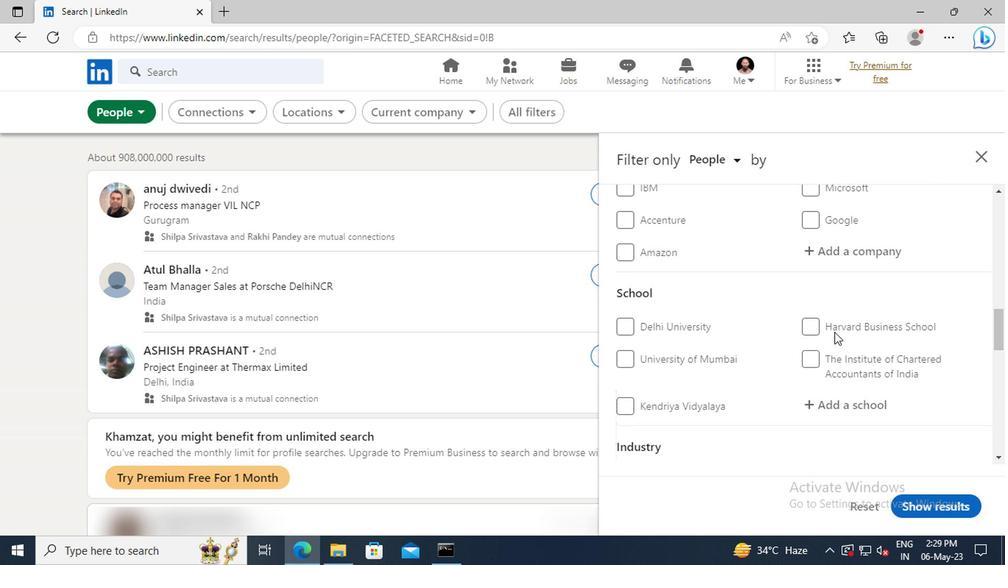 
Action: Mouse scrolled (831, 334) with delta (0, 0)
Screenshot: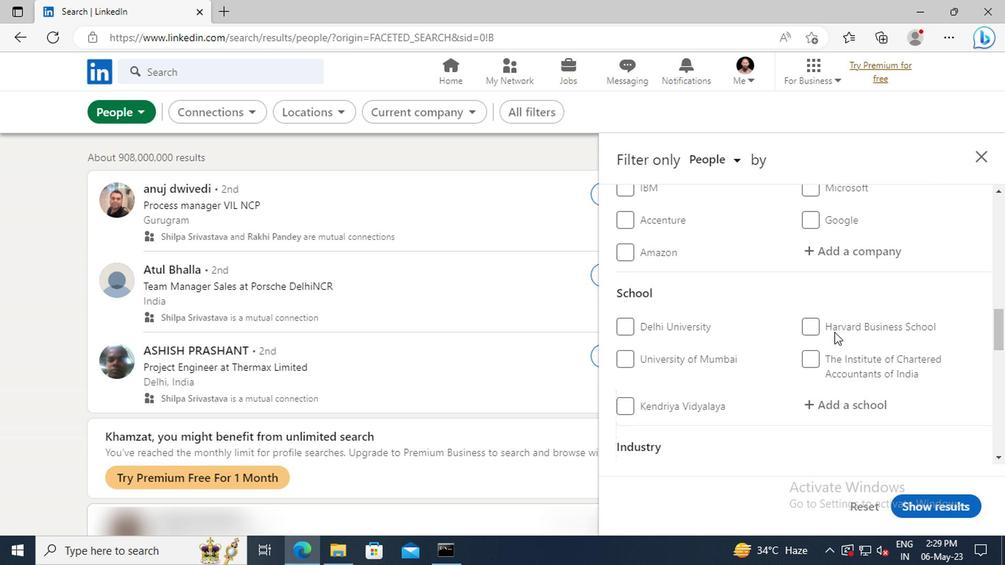 
Action: Mouse scrolled (831, 334) with delta (0, 0)
Screenshot: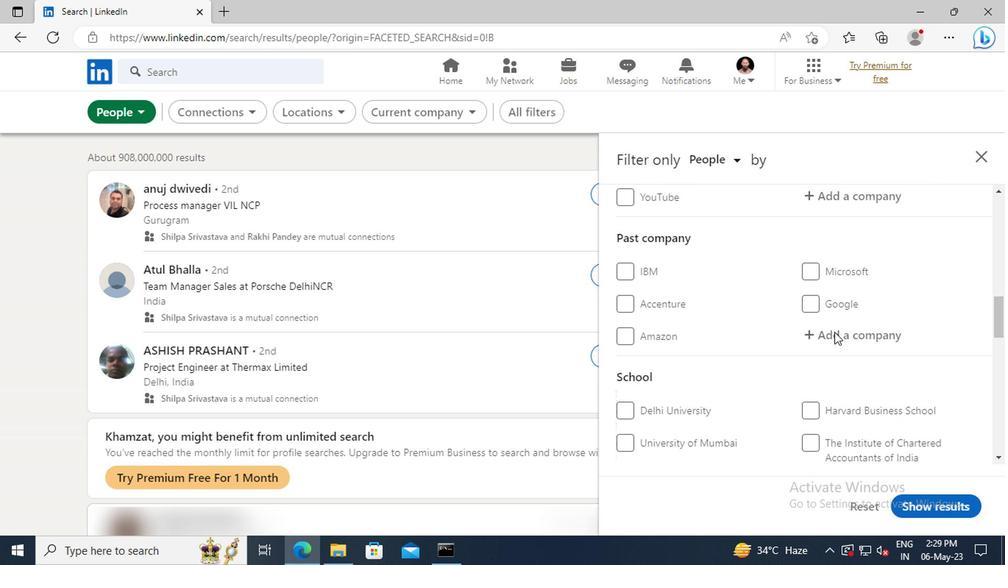 
Action: Mouse scrolled (831, 334) with delta (0, 0)
Screenshot: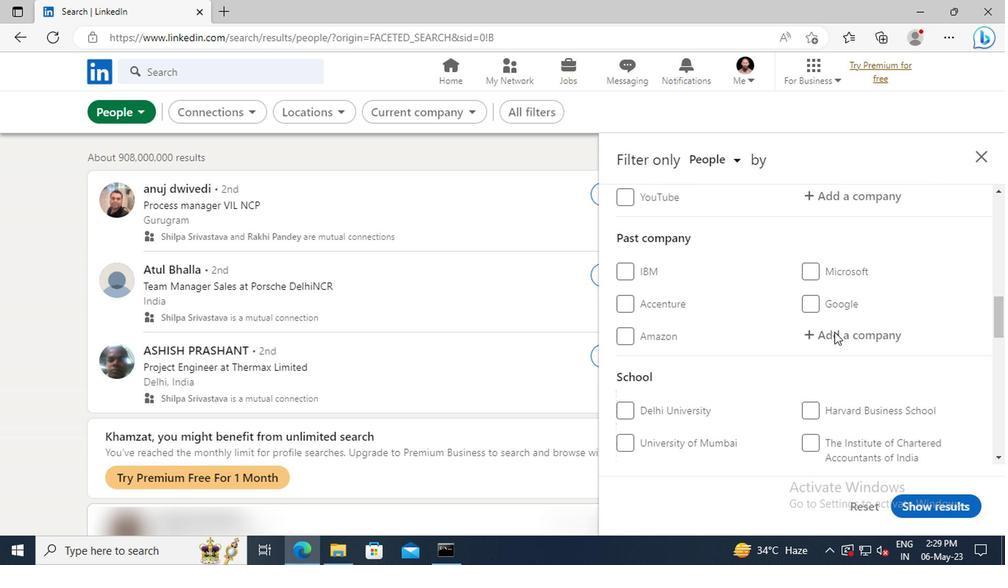 
Action: Mouse scrolled (831, 334) with delta (0, 0)
Screenshot: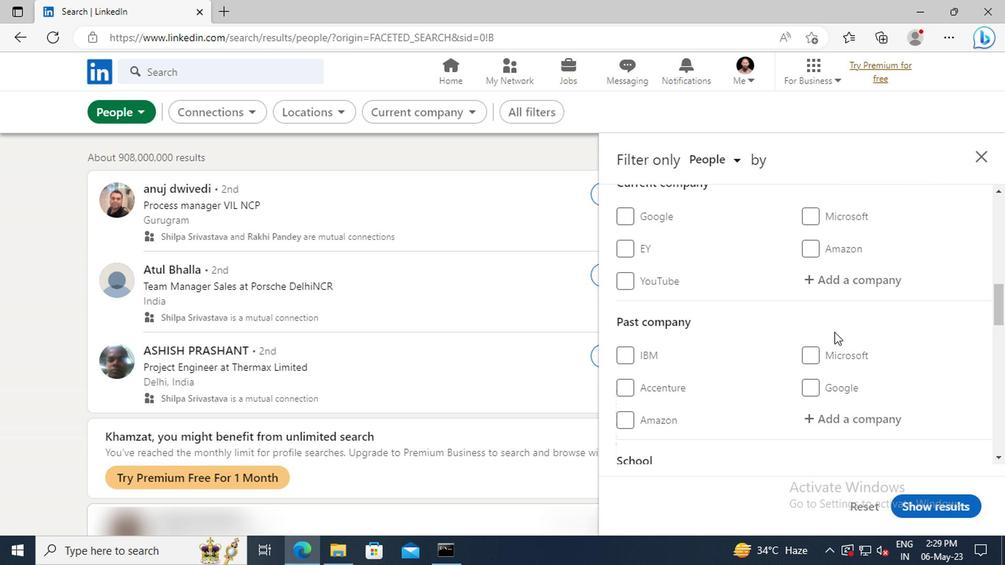 
Action: Mouse moved to (831, 328)
Screenshot: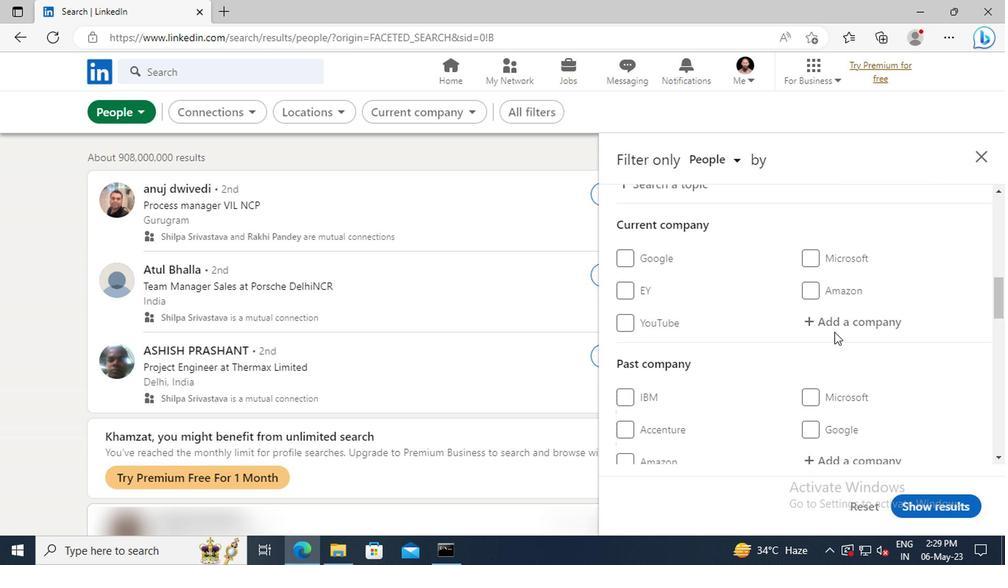 
Action: Mouse pressed left at (831, 328)
Screenshot: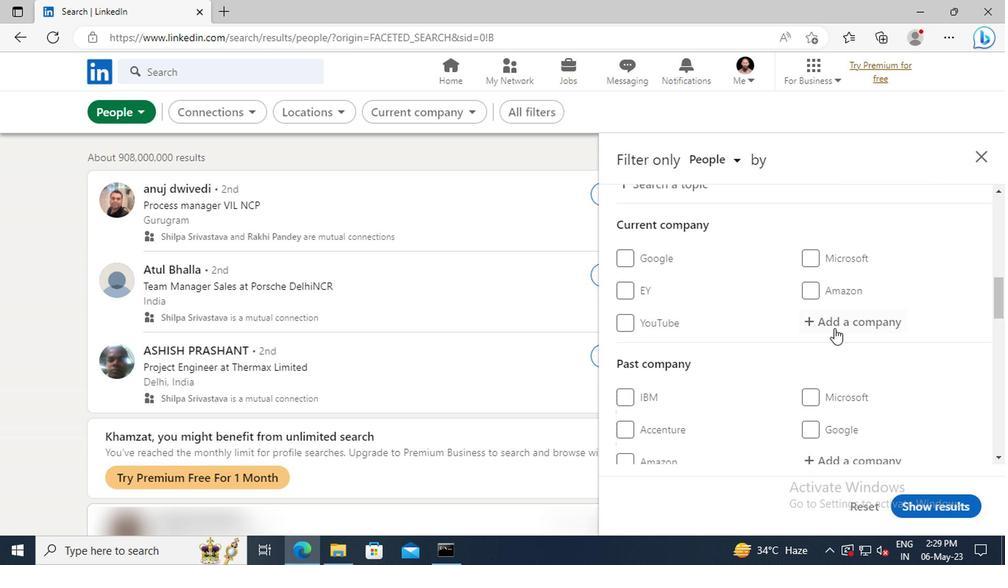 
Action: Key pressed <Key.shift>CURE.FIT
Screenshot: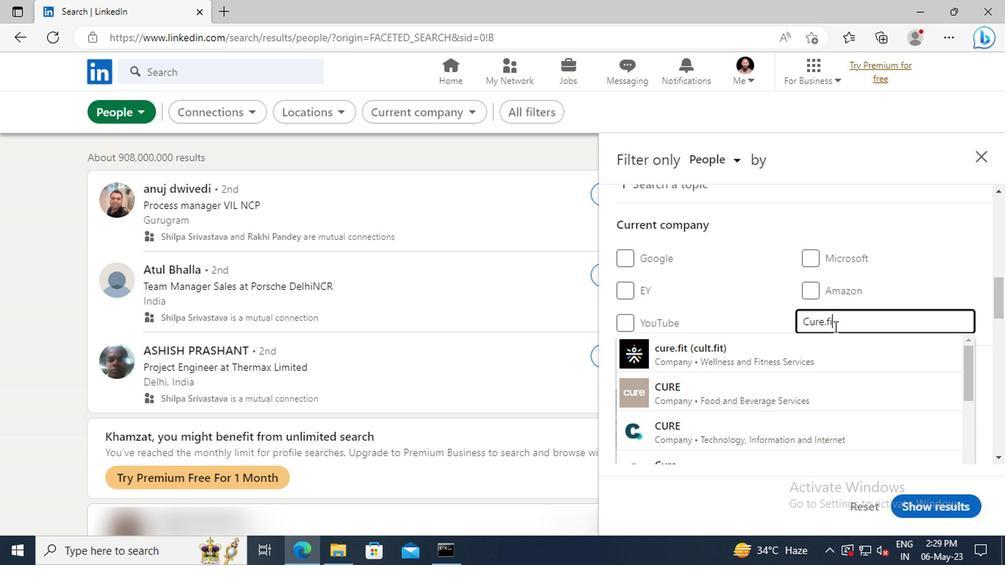 
Action: Mouse moved to (831, 342)
Screenshot: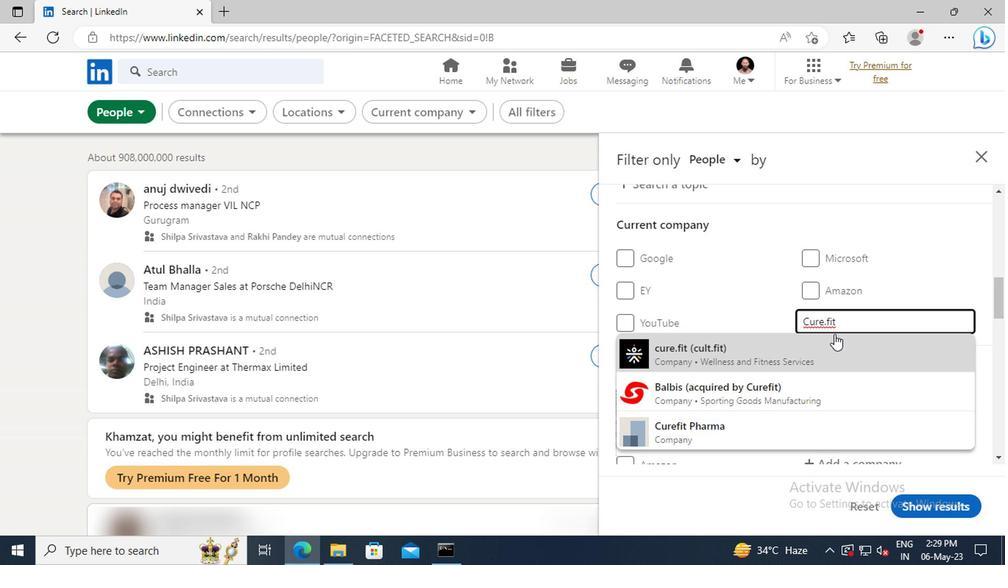 
Action: Mouse pressed left at (831, 342)
Screenshot: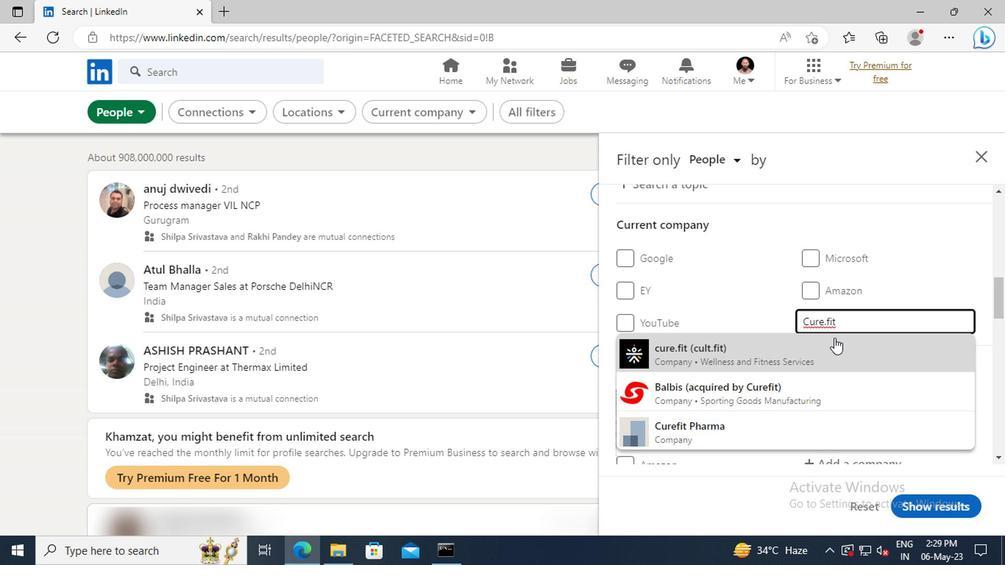 
Action: Mouse scrolled (831, 342) with delta (0, 0)
Screenshot: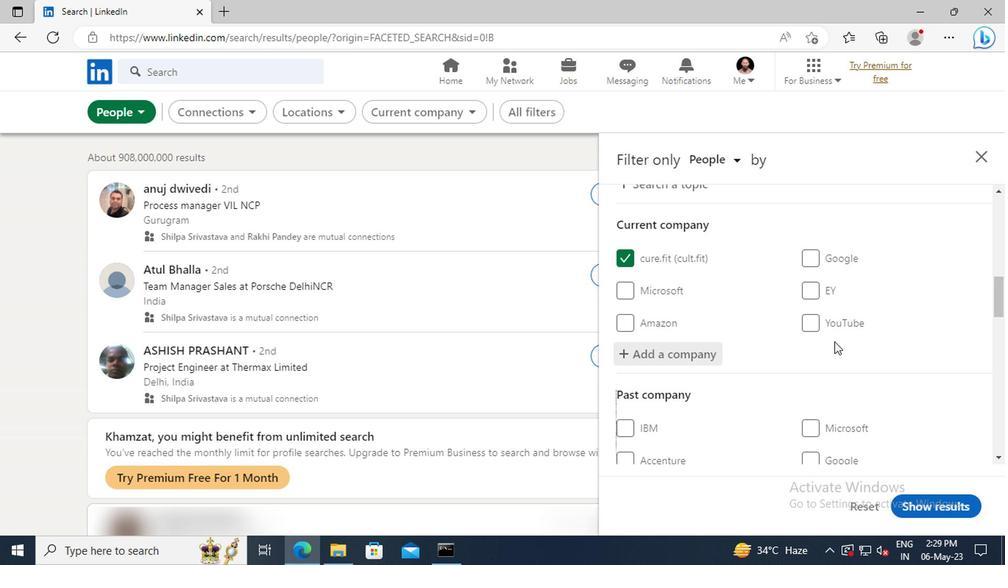 
Action: Mouse moved to (823, 323)
Screenshot: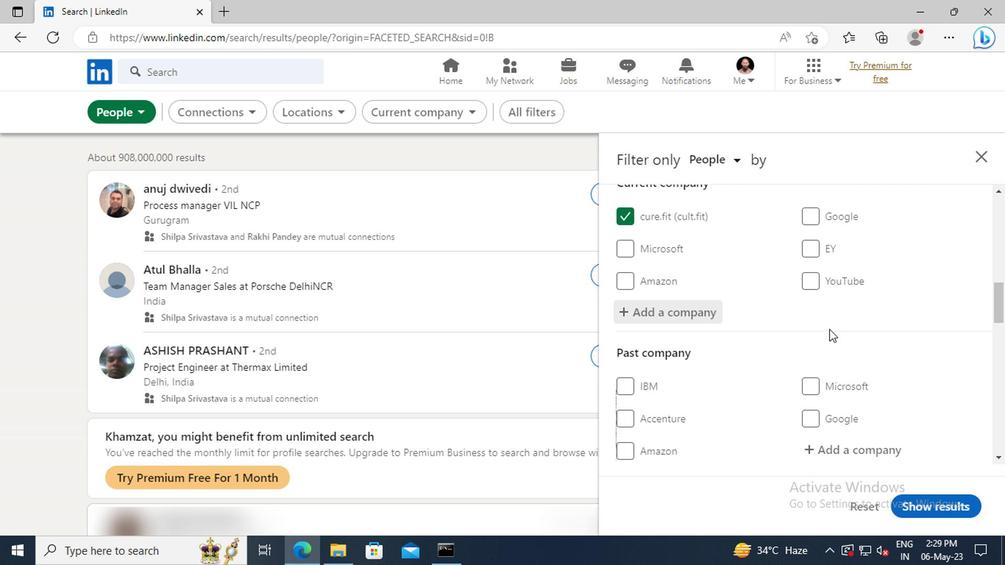 
Action: Mouse scrolled (823, 322) with delta (0, 0)
Screenshot: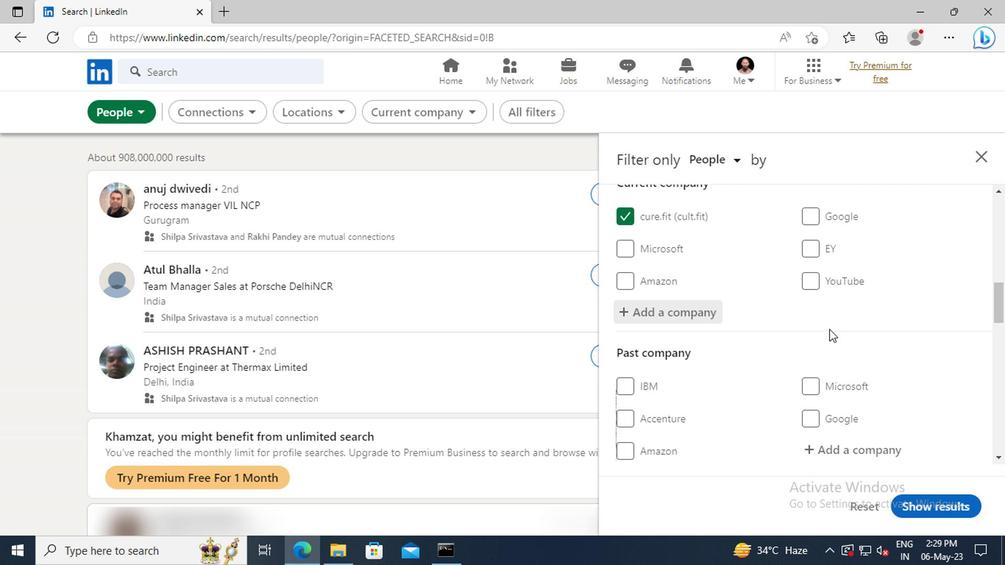 
Action: Mouse moved to (822, 317)
Screenshot: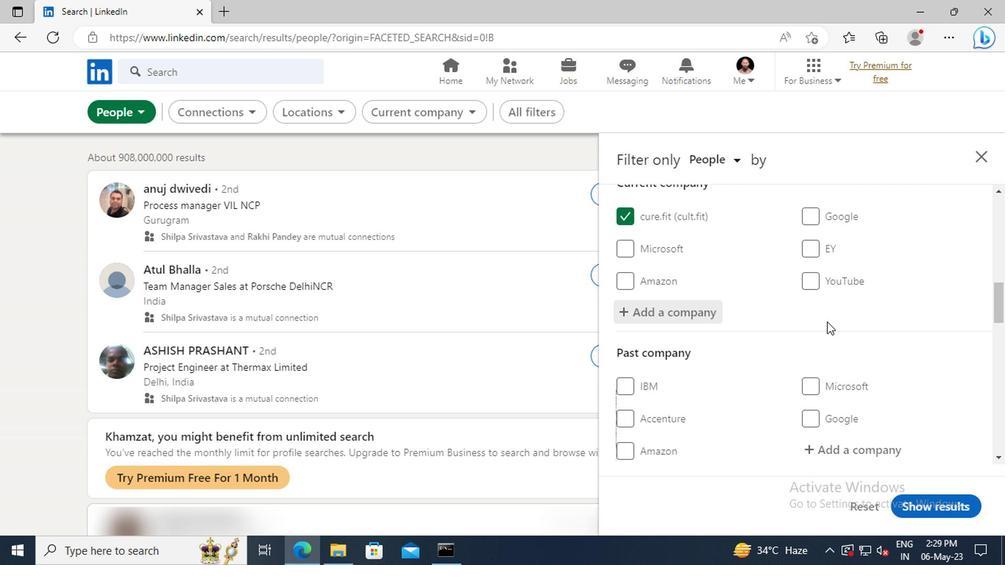 
Action: Mouse scrolled (822, 316) with delta (0, 0)
Screenshot: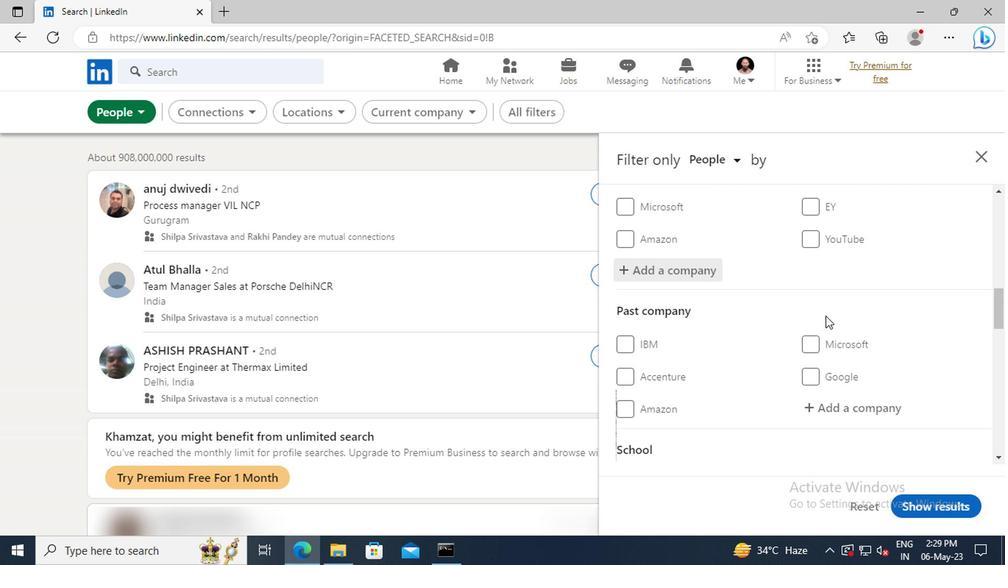 
Action: Mouse scrolled (822, 316) with delta (0, 0)
Screenshot: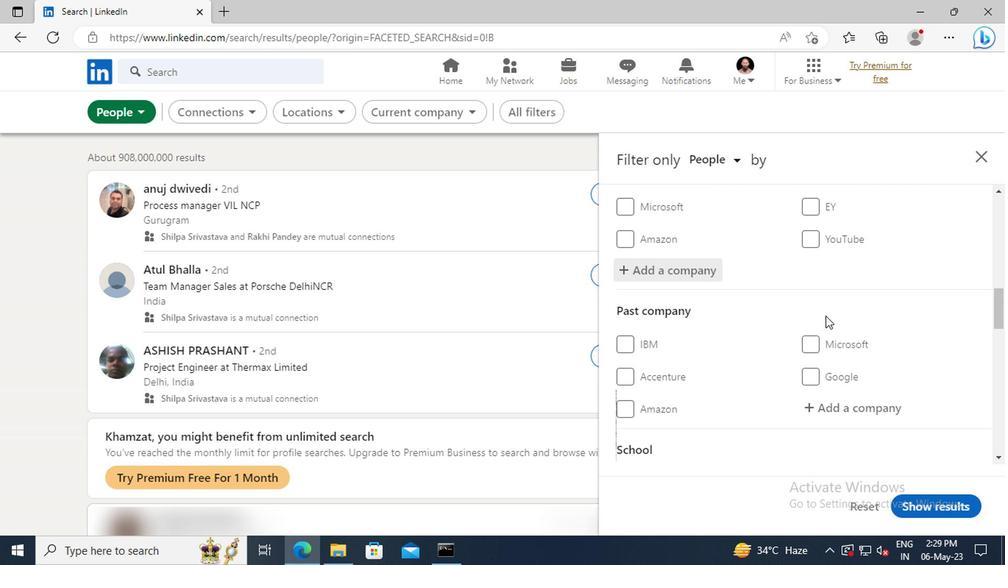 
Action: Mouse moved to (821, 314)
Screenshot: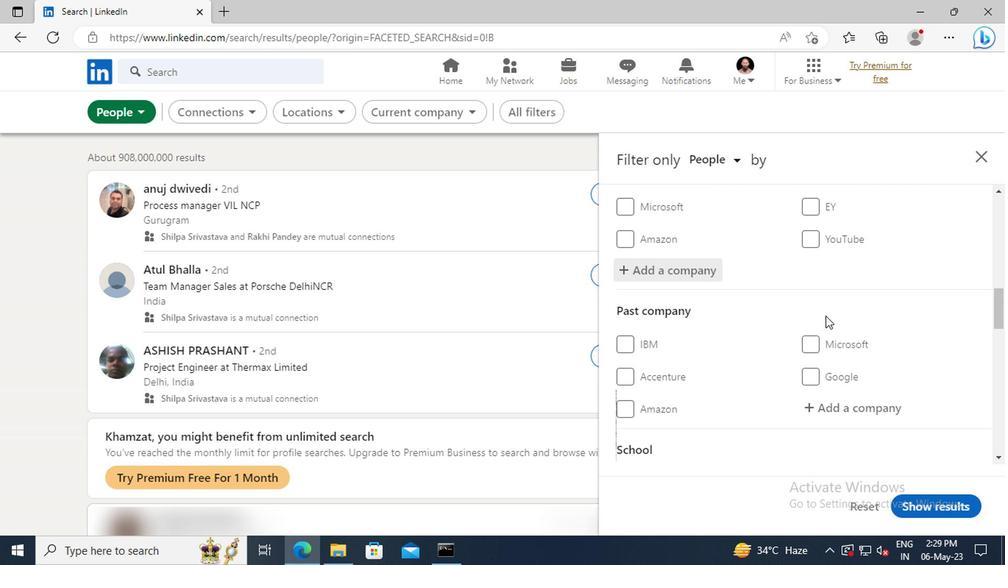 
Action: Mouse scrolled (821, 313) with delta (0, 0)
Screenshot: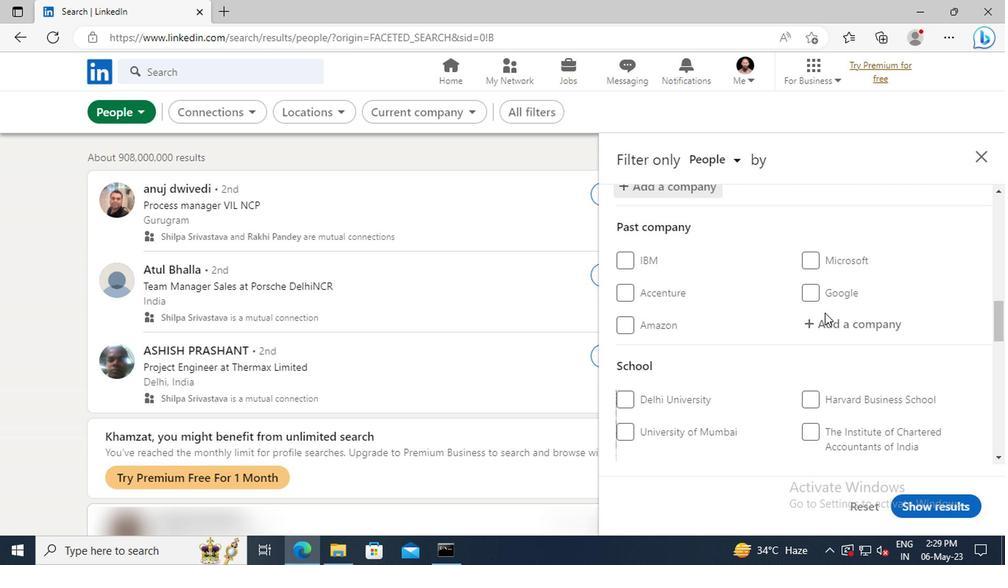 
Action: Mouse scrolled (821, 313) with delta (0, 0)
Screenshot: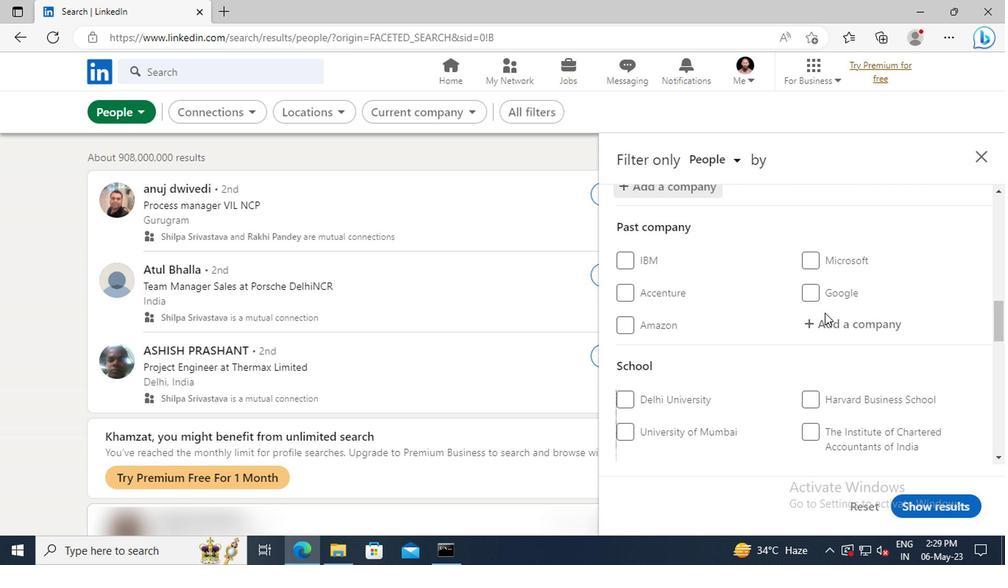 
Action: Mouse scrolled (821, 313) with delta (0, 0)
Screenshot: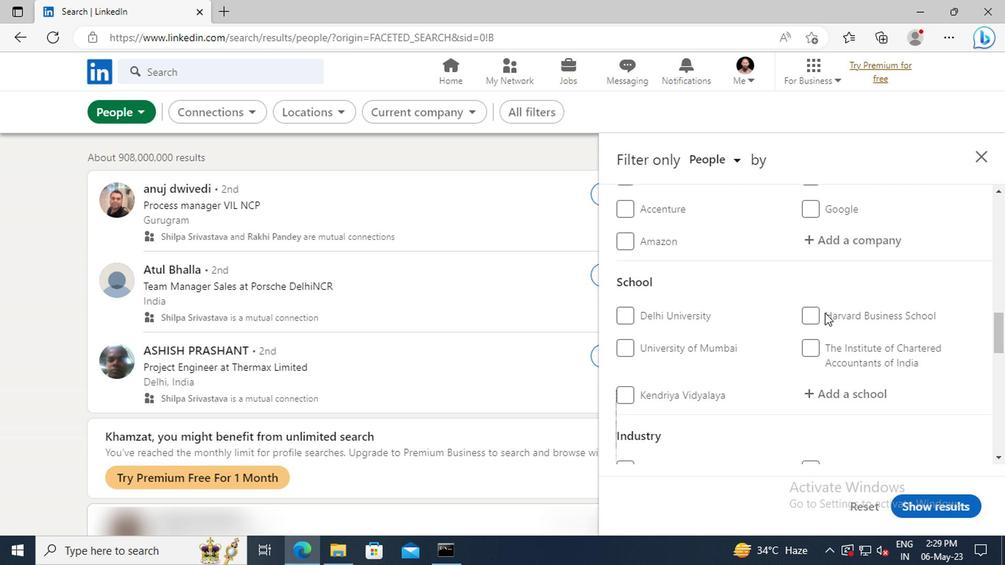 
Action: Mouse moved to (820, 350)
Screenshot: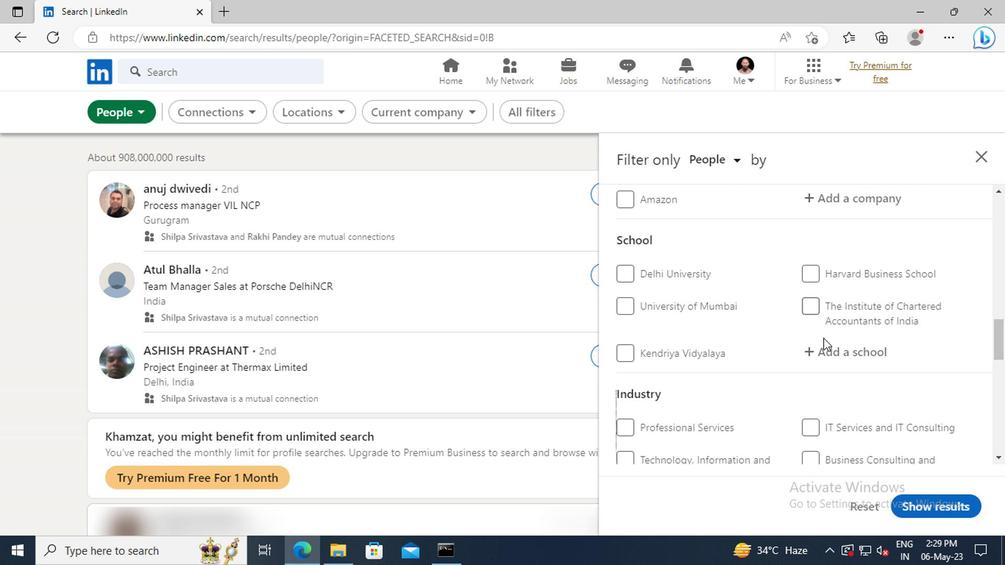 
Action: Mouse pressed left at (820, 350)
Screenshot: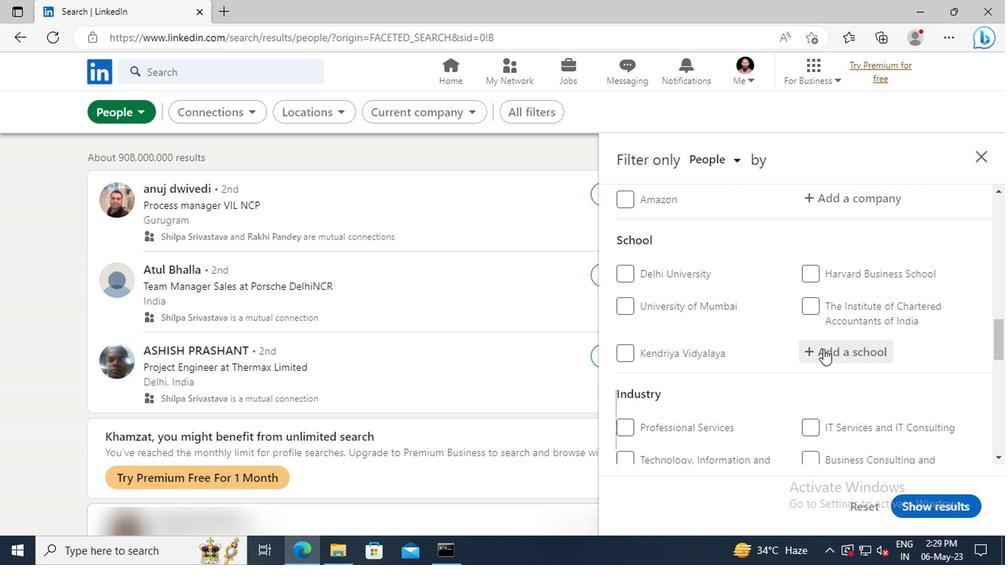 
Action: Key pressed <Key.shift>JOBS<Key.space>IN<Key.space><Key.shift>TAMIL
Screenshot: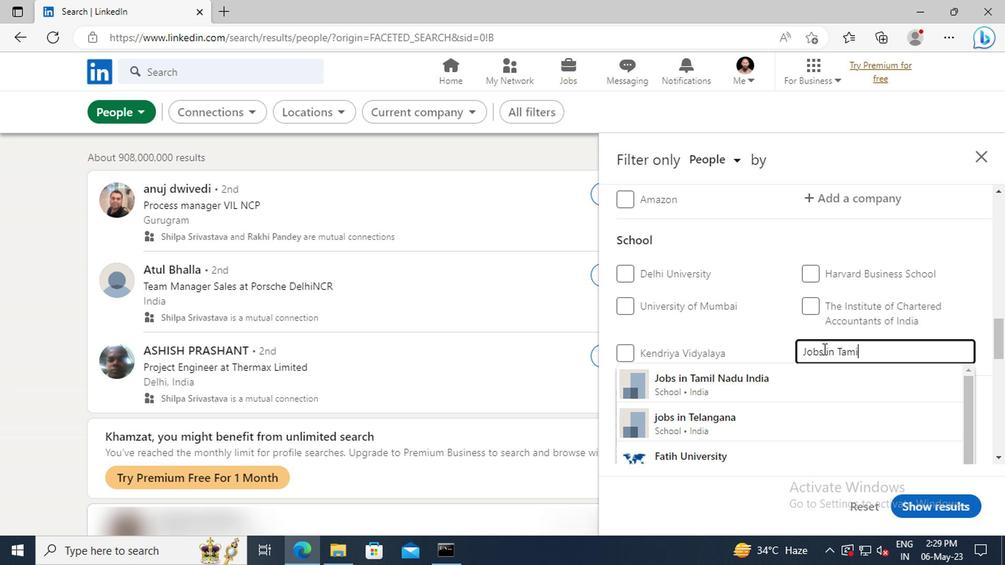 
Action: Mouse moved to (823, 377)
Screenshot: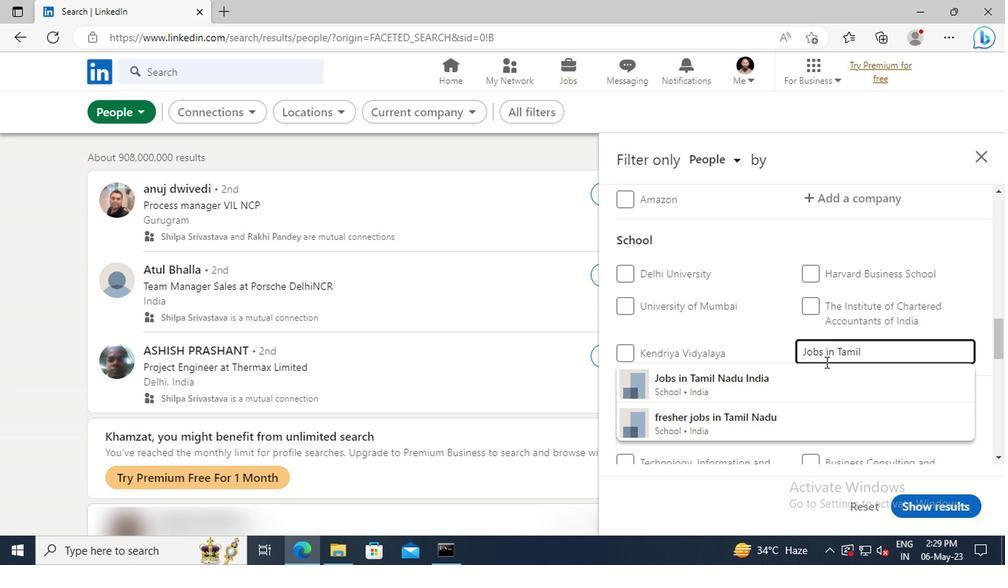 
Action: Mouse pressed left at (823, 377)
Screenshot: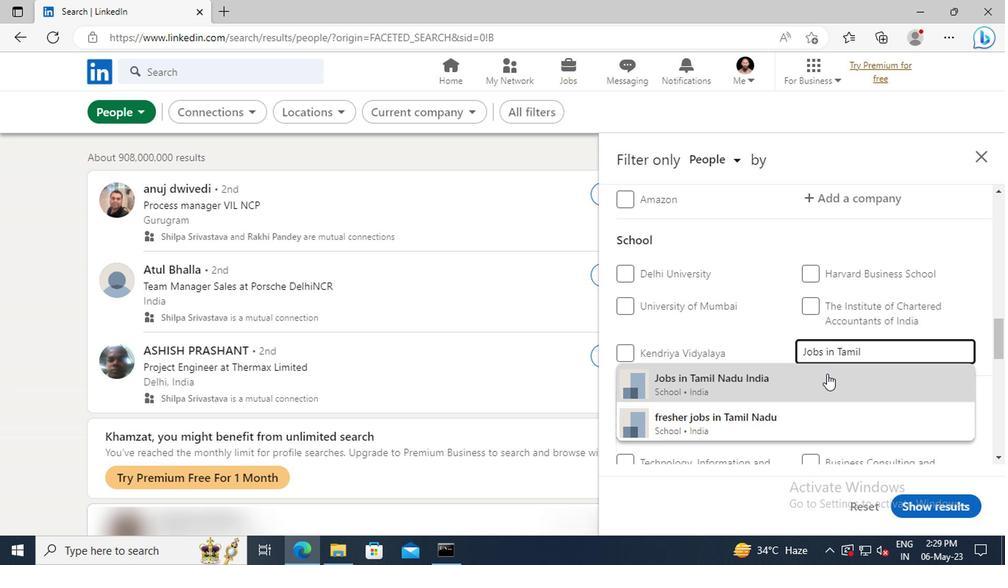 
Action: Mouse scrolled (823, 375) with delta (0, -1)
Screenshot: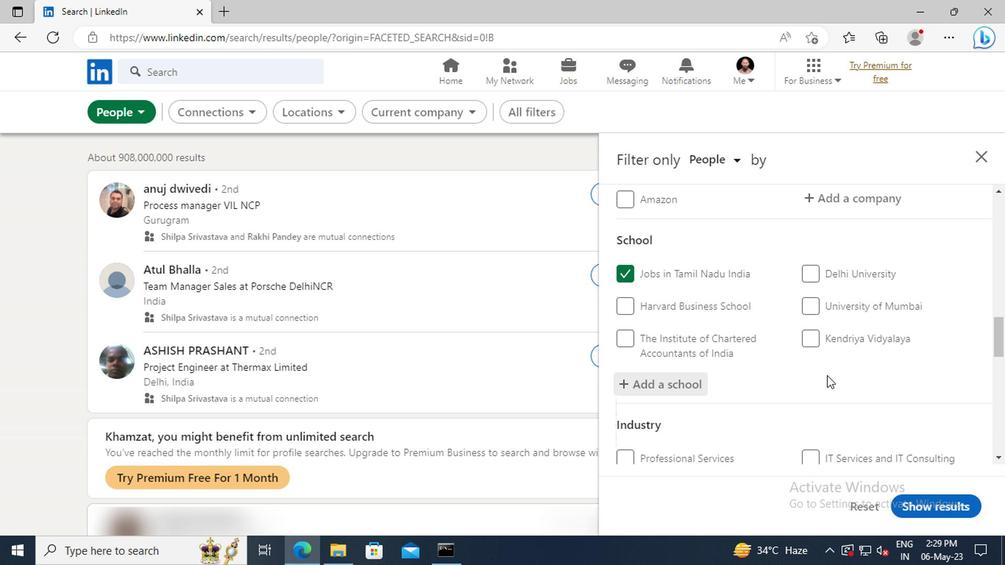 
Action: Mouse scrolled (823, 375) with delta (0, -1)
Screenshot: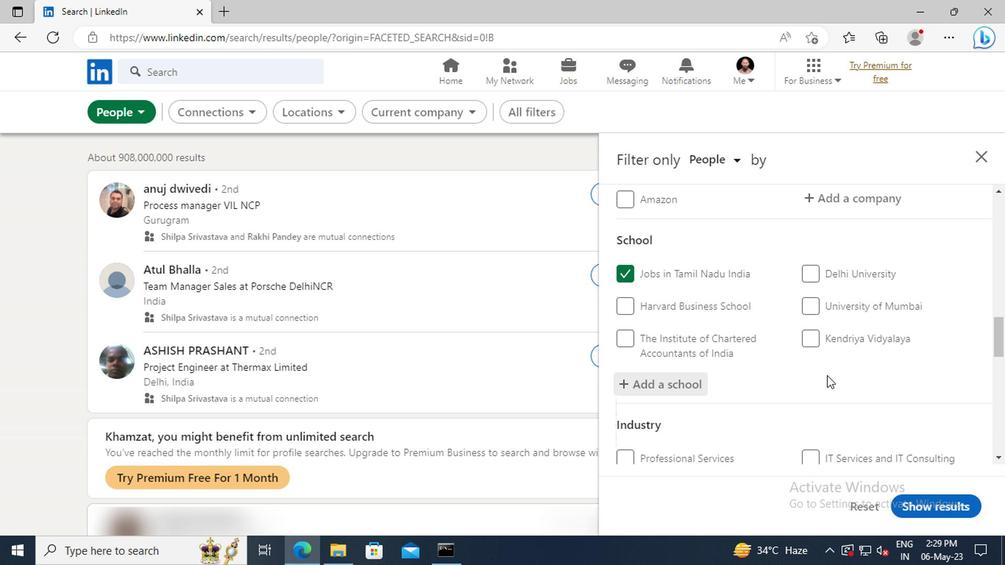 
Action: Mouse moved to (821, 358)
Screenshot: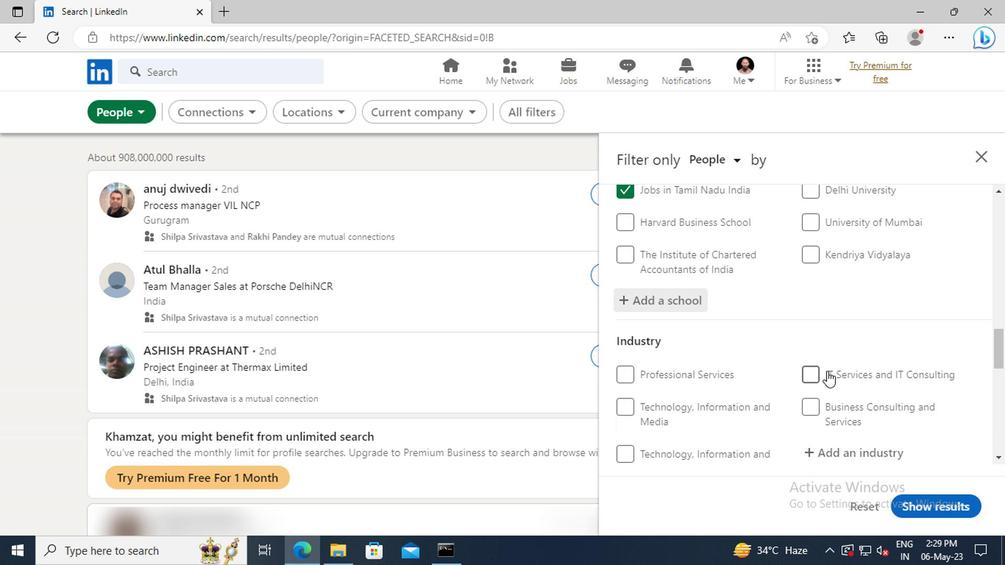 
Action: Mouse scrolled (821, 357) with delta (0, -1)
Screenshot: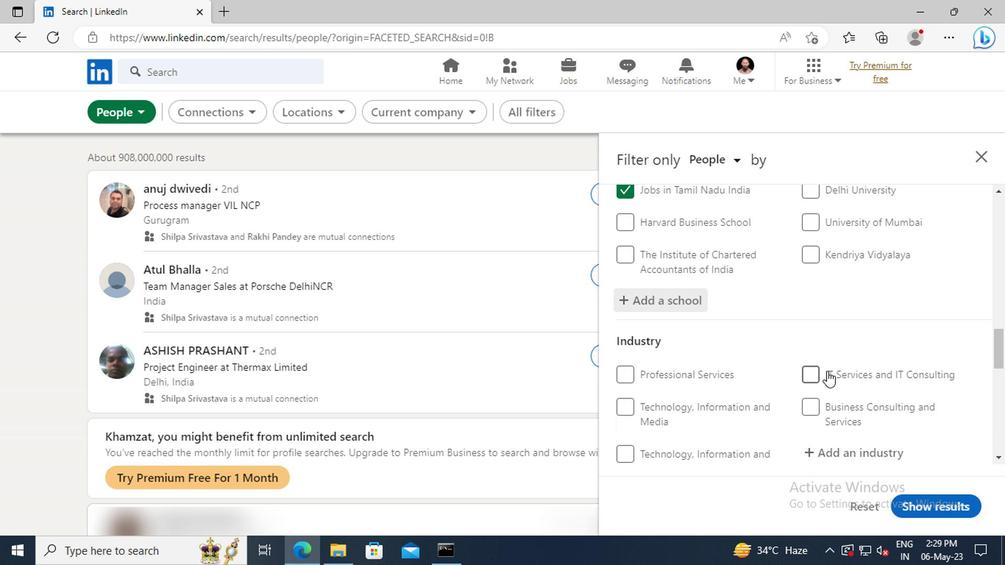 
Action: Mouse moved to (819, 352)
Screenshot: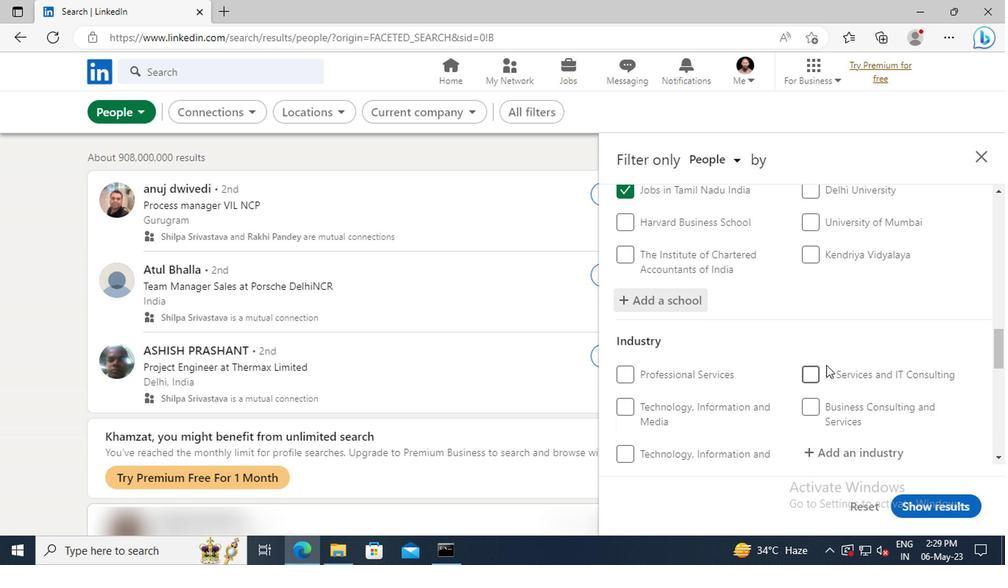 
Action: Mouse scrolled (819, 351) with delta (0, 0)
Screenshot: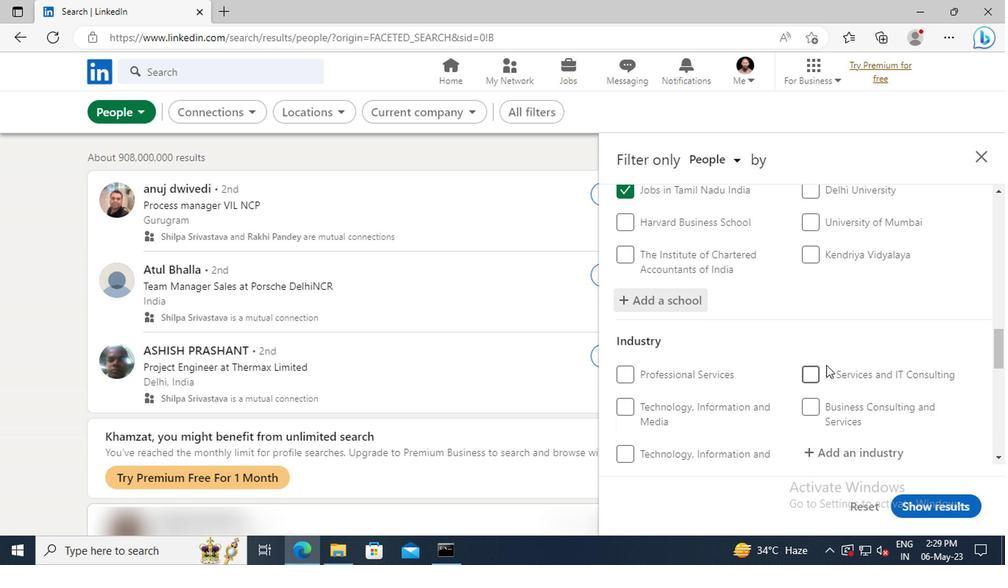 
Action: Mouse moved to (819, 347)
Screenshot: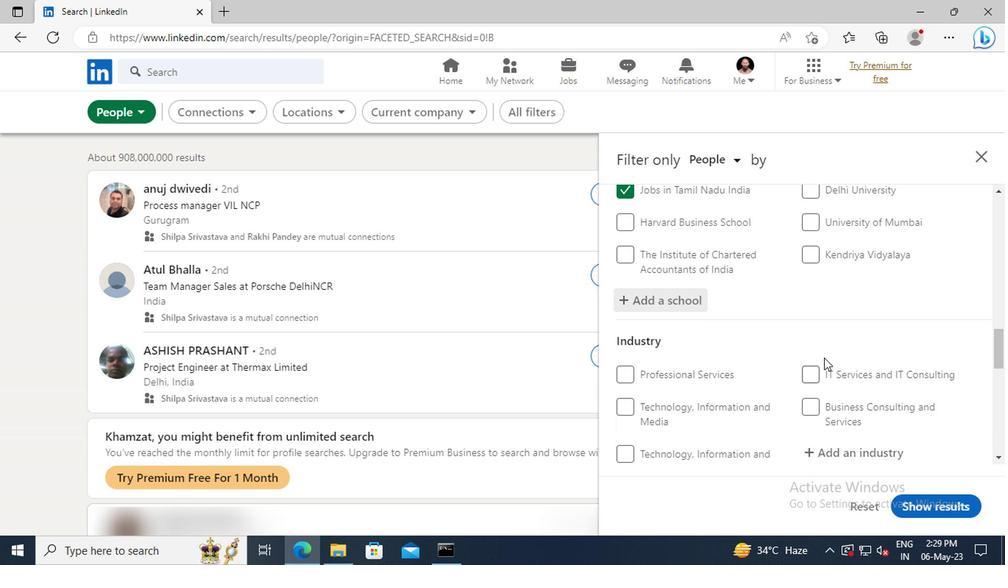 
Action: Mouse scrolled (819, 346) with delta (0, -1)
Screenshot: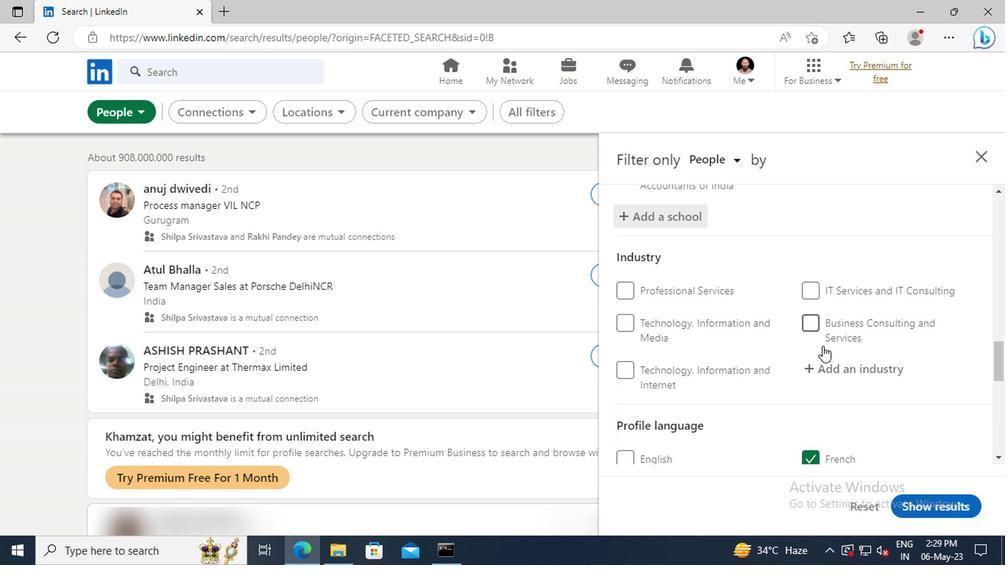 
Action: Mouse moved to (819, 335)
Screenshot: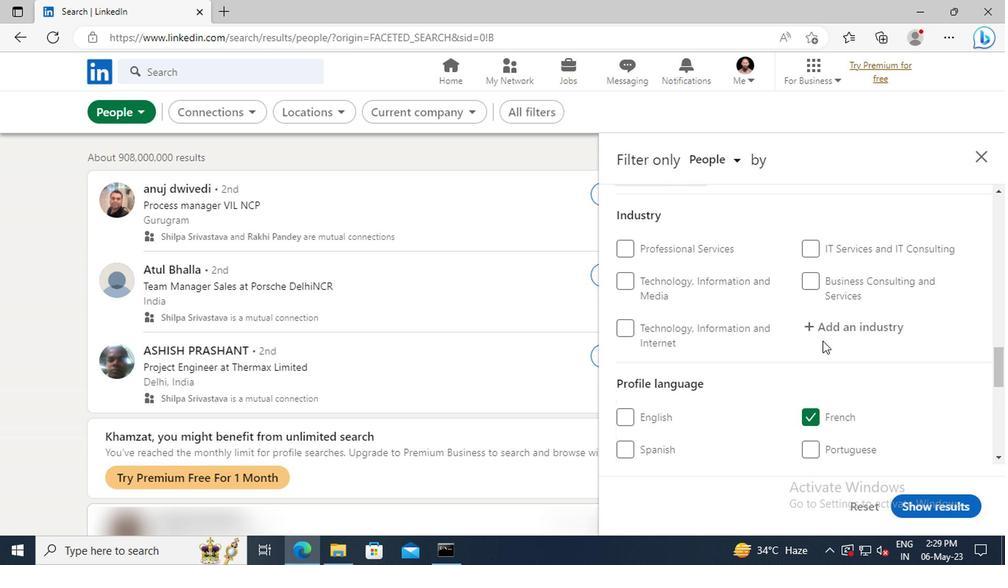 
Action: Mouse pressed left at (819, 335)
Screenshot: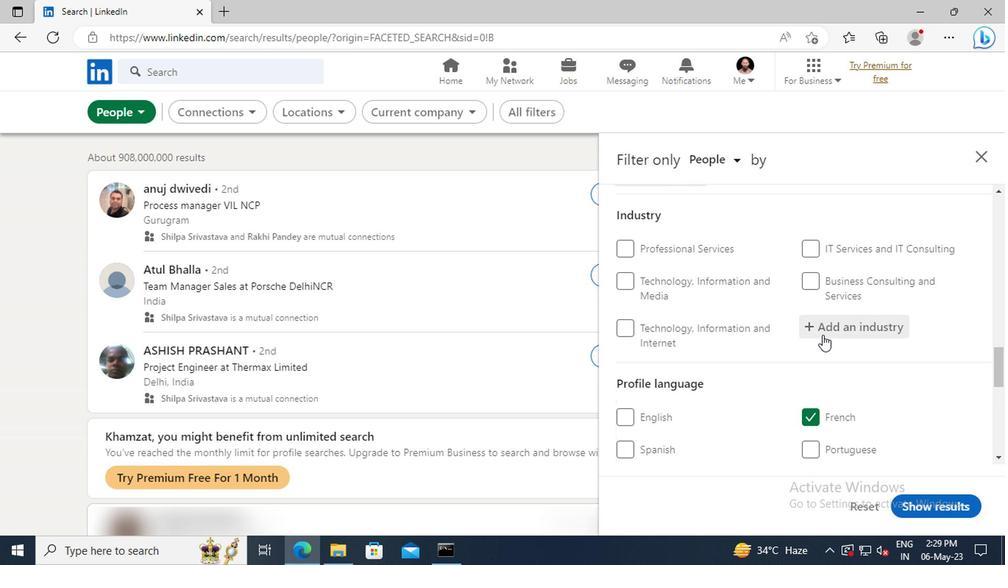 
Action: Mouse moved to (822, 335)
Screenshot: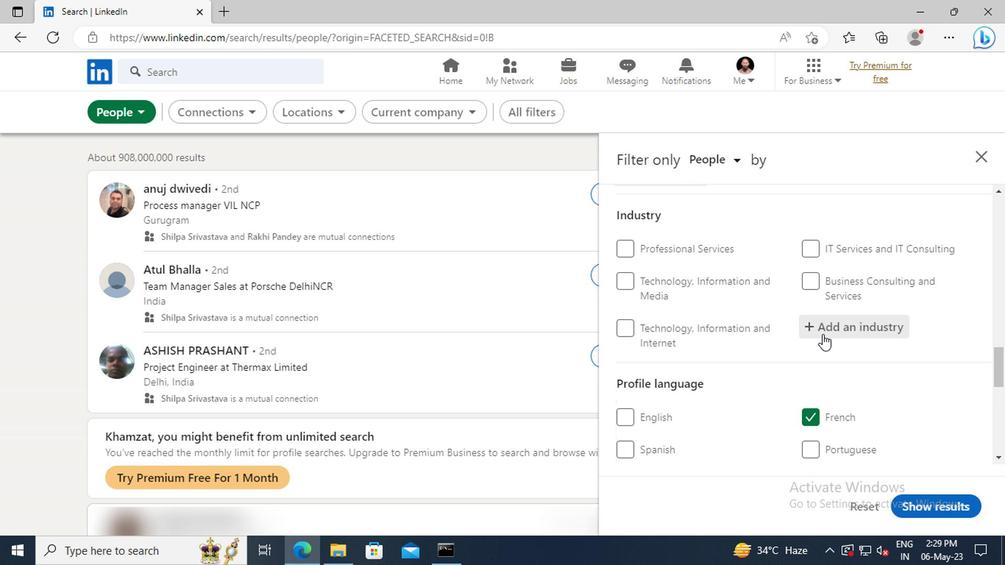 
Action: Key pressed <Key.shift>COMMUNICA
Screenshot: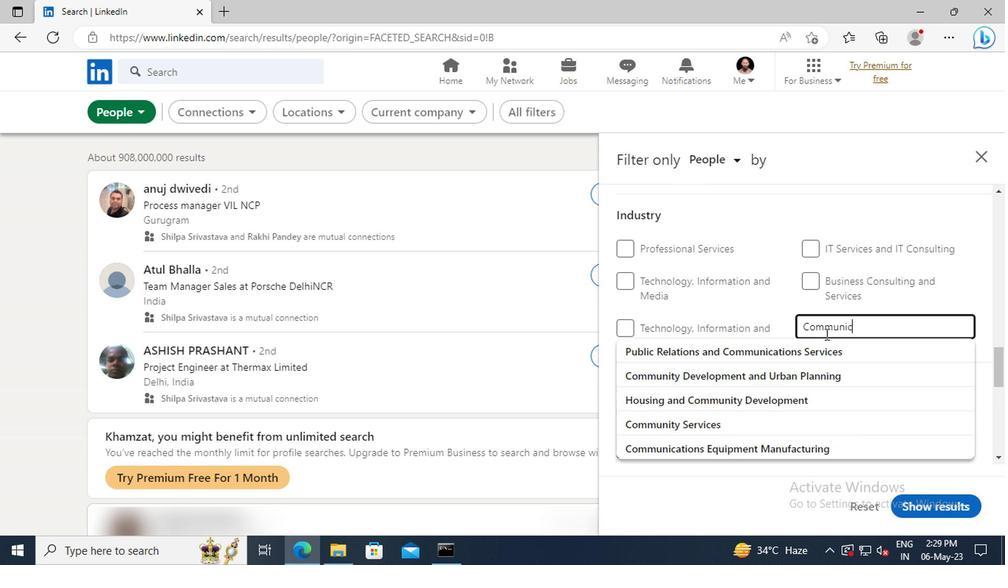 
Action: Mouse moved to (829, 366)
Screenshot: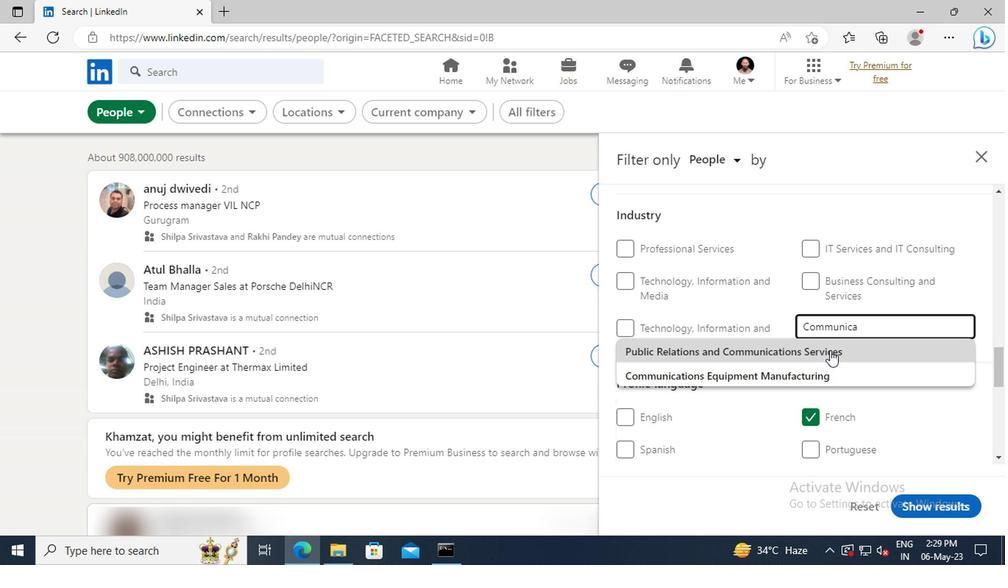 
Action: Mouse pressed left at (829, 366)
Screenshot: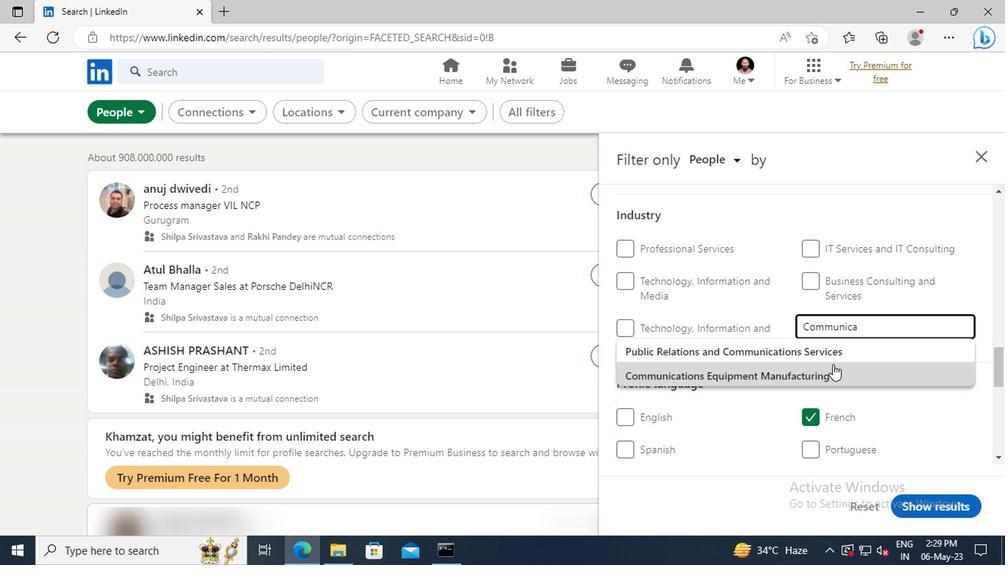 
Action: Mouse scrolled (829, 366) with delta (0, 0)
Screenshot: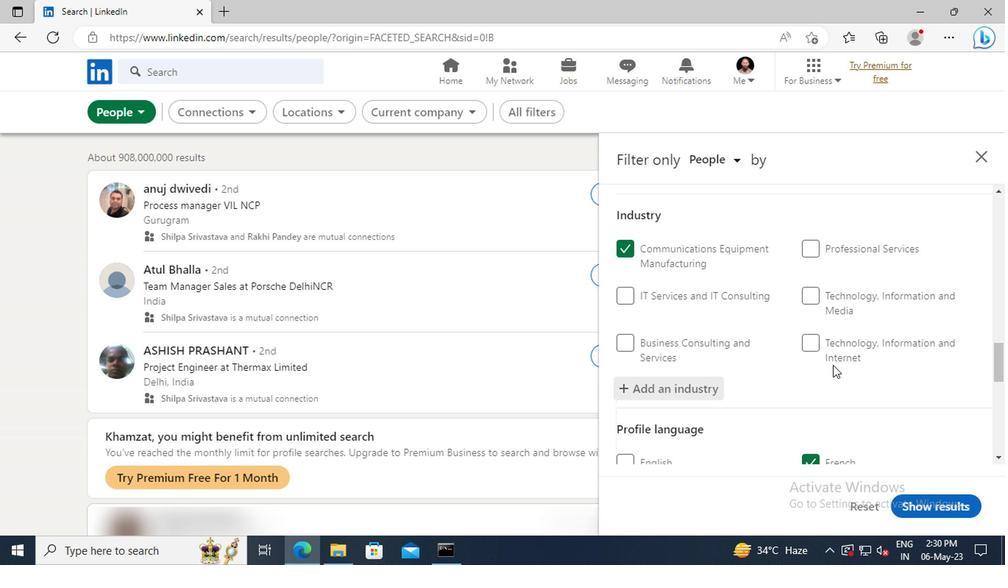 
Action: Mouse scrolled (829, 366) with delta (0, 0)
Screenshot: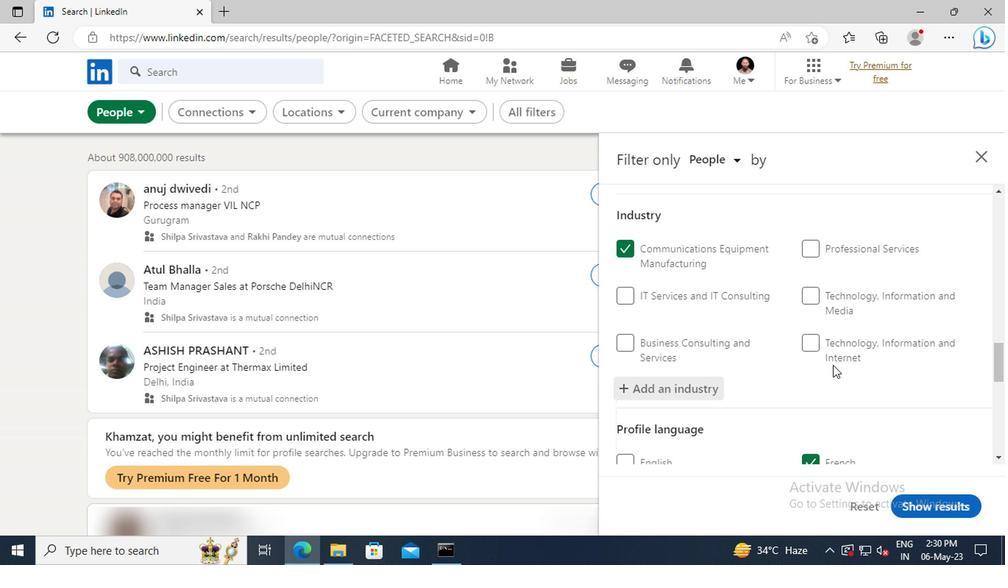 
Action: Mouse scrolled (829, 366) with delta (0, 0)
Screenshot: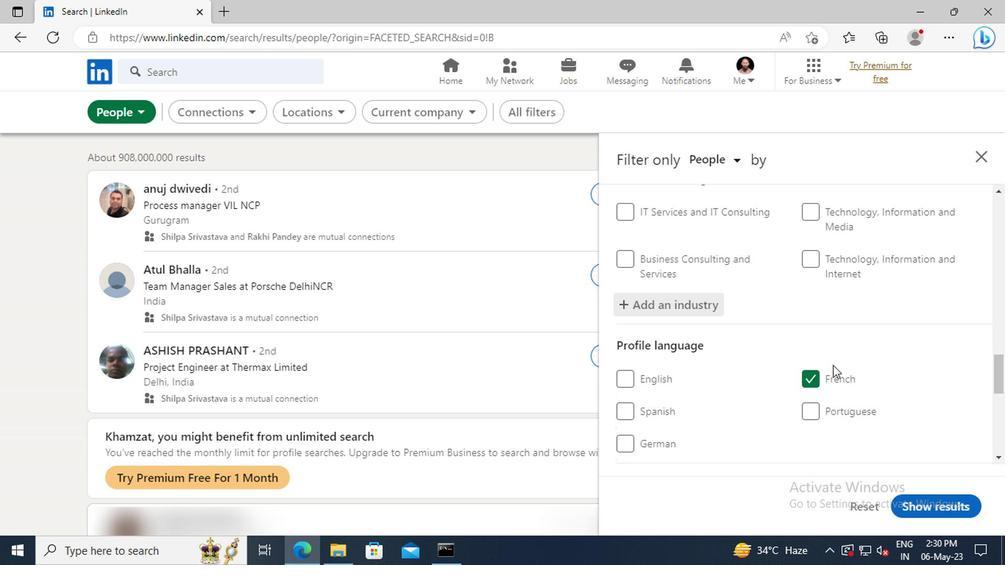 
Action: Mouse scrolled (829, 366) with delta (0, 0)
Screenshot: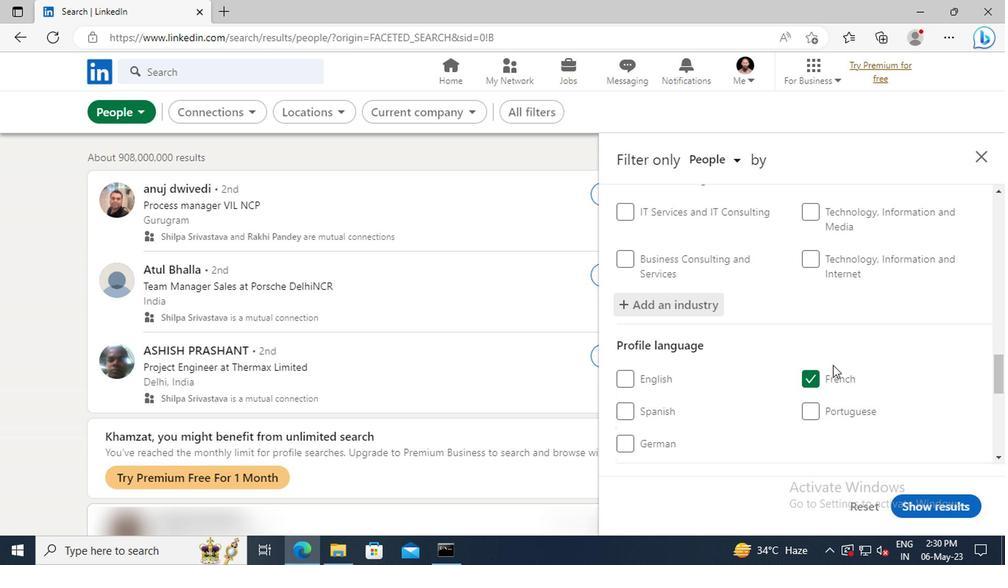 
Action: Mouse scrolled (829, 366) with delta (0, 0)
Screenshot: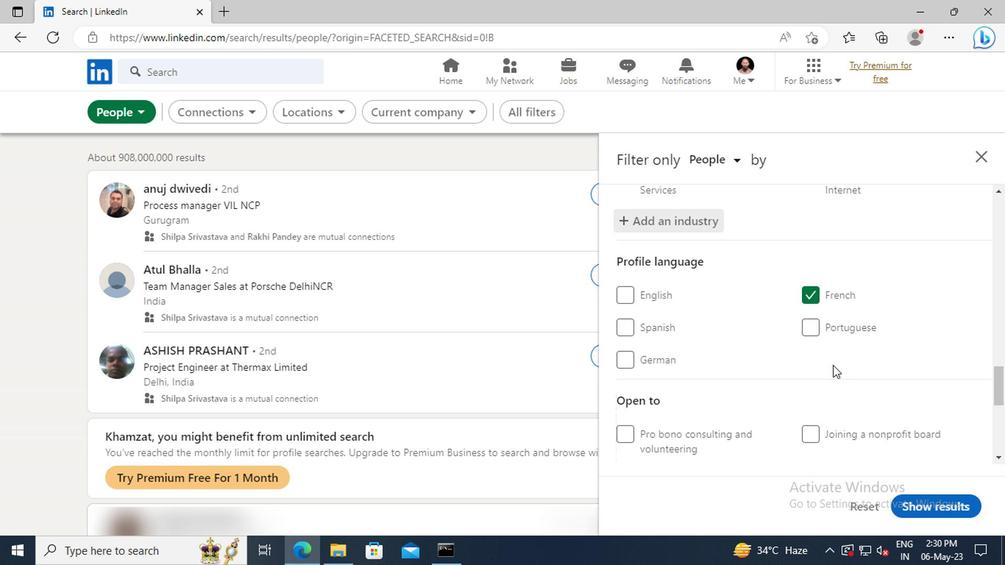 
Action: Mouse scrolled (829, 366) with delta (0, 0)
Screenshot: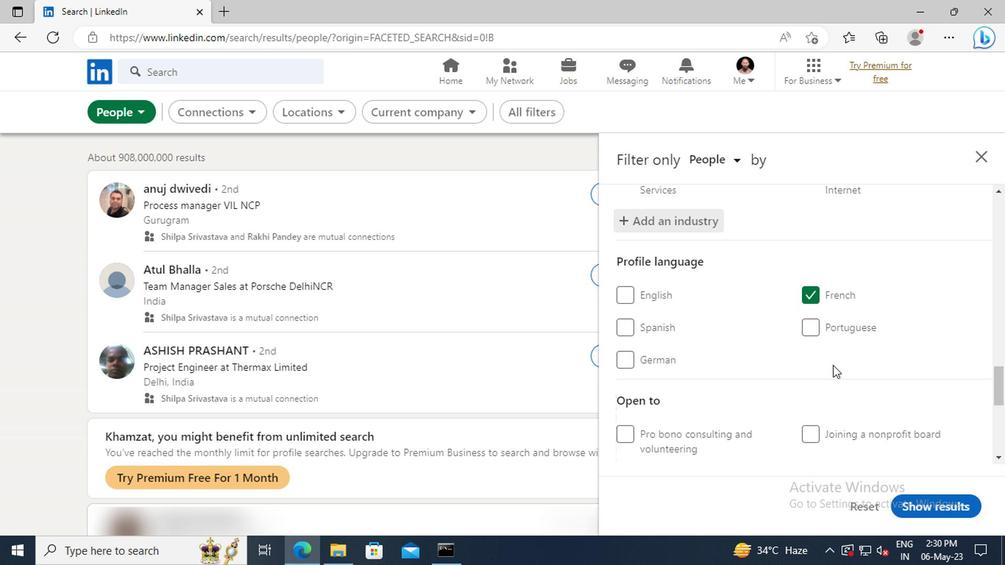 
Action: Mouse scrolled (829, 366) with delta (0, 0)
Screenshot: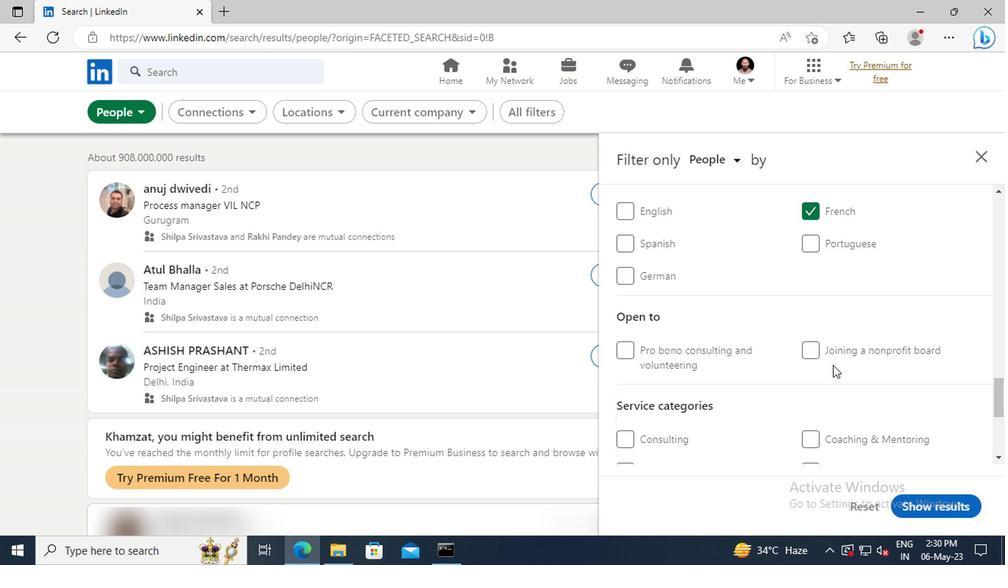 
Action: Mouse scrolled (829, 366) with delta (0, 0)
Screenshot: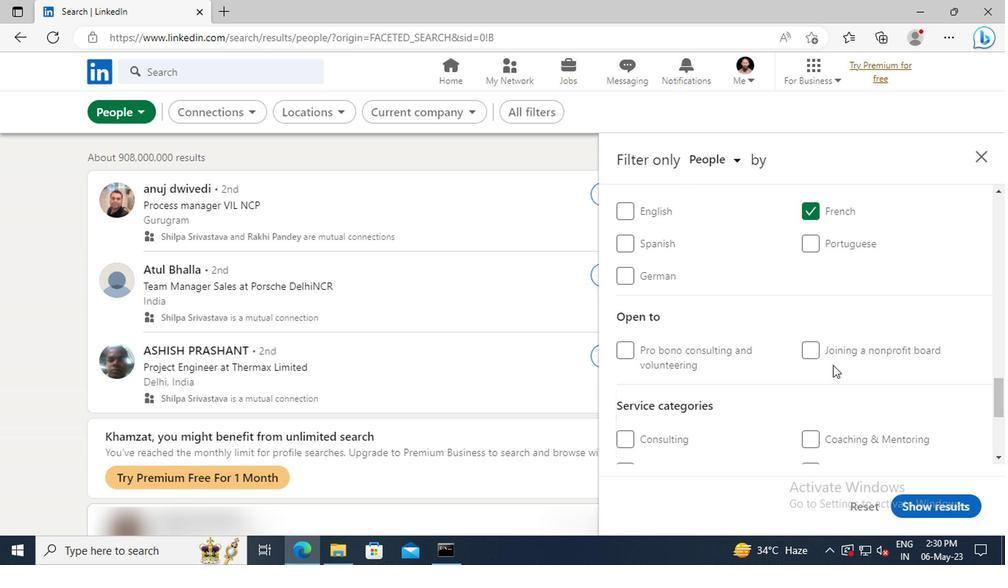 
Action: Mouse scrolled (829, 366) with delta (0, 0)
Screenshot: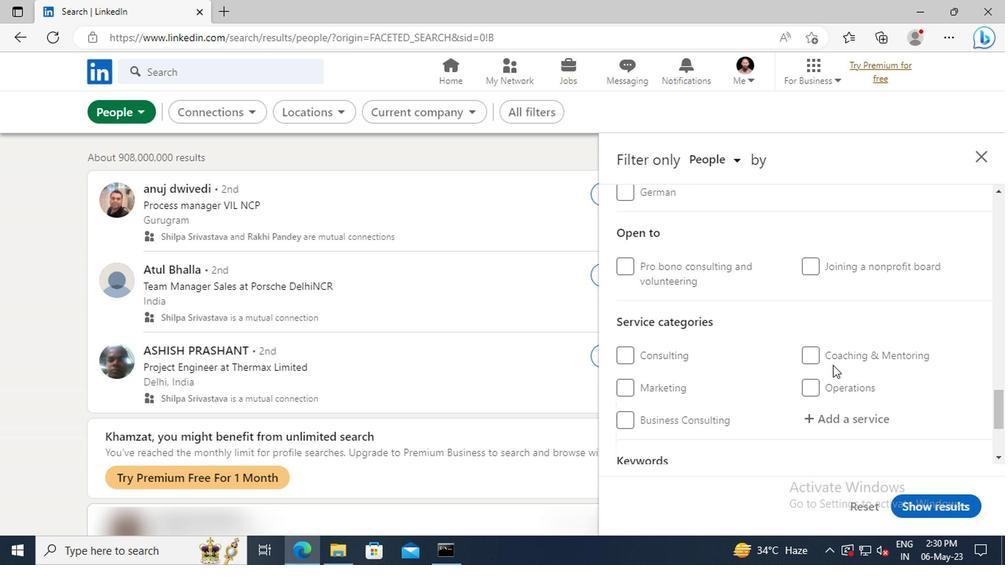 
Action: Mouse moved to (834, 375)
Screenshot: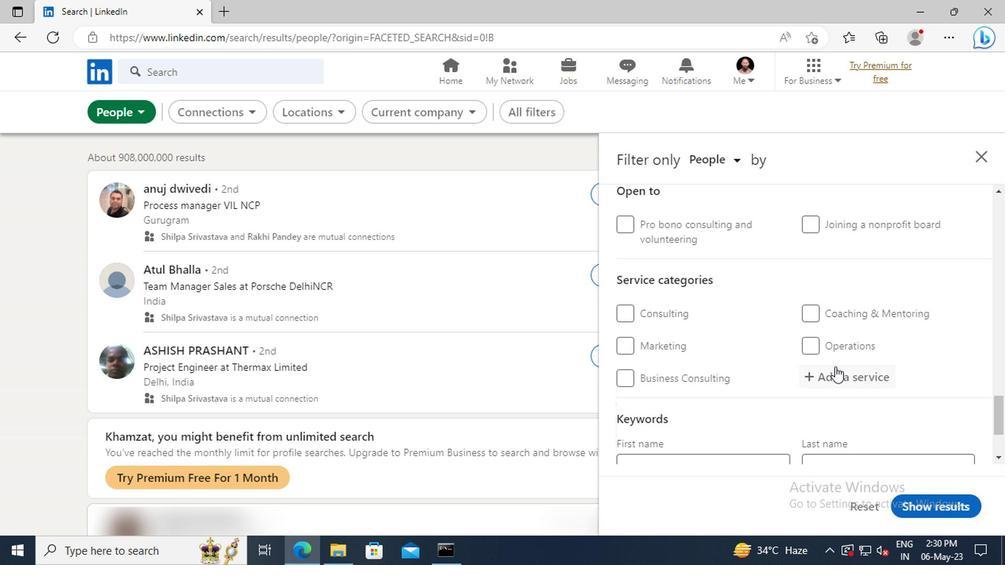 
Action: Mouse pressed left at (834, 375)
Screenshot: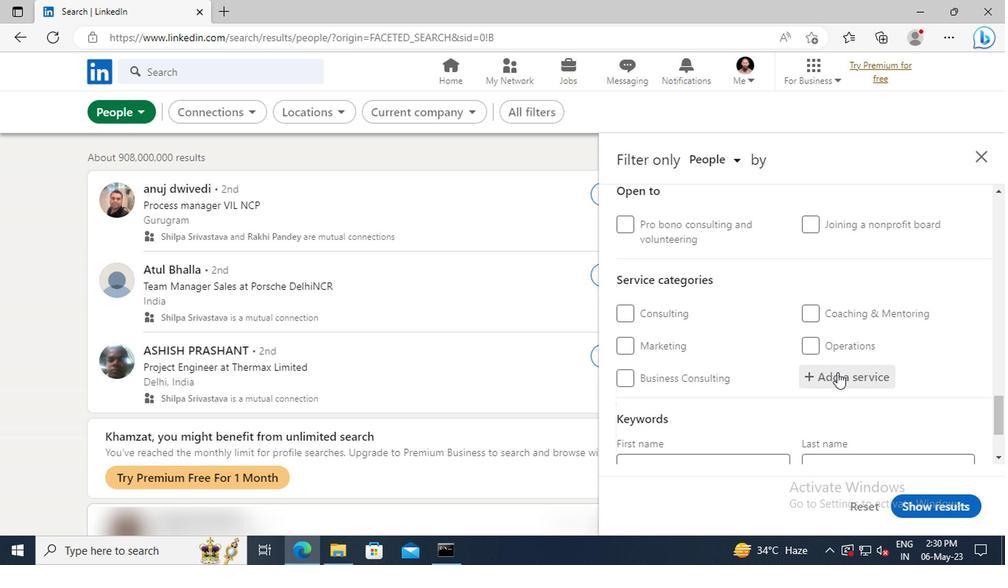 
Action: Key pressed <Key.shift>WRITI
Screenshot: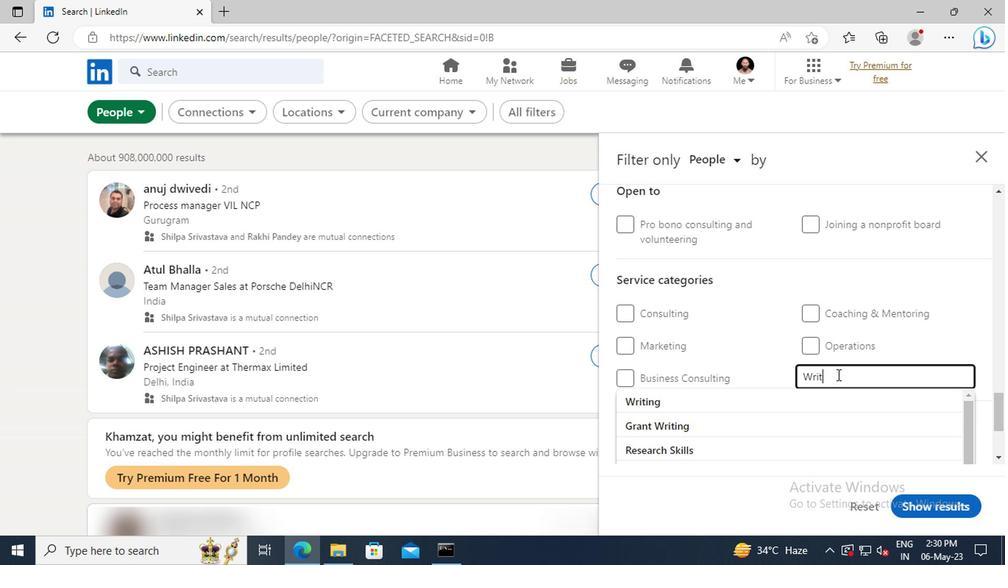 
Action: Mouse moved to (838, 396)
Screenshot: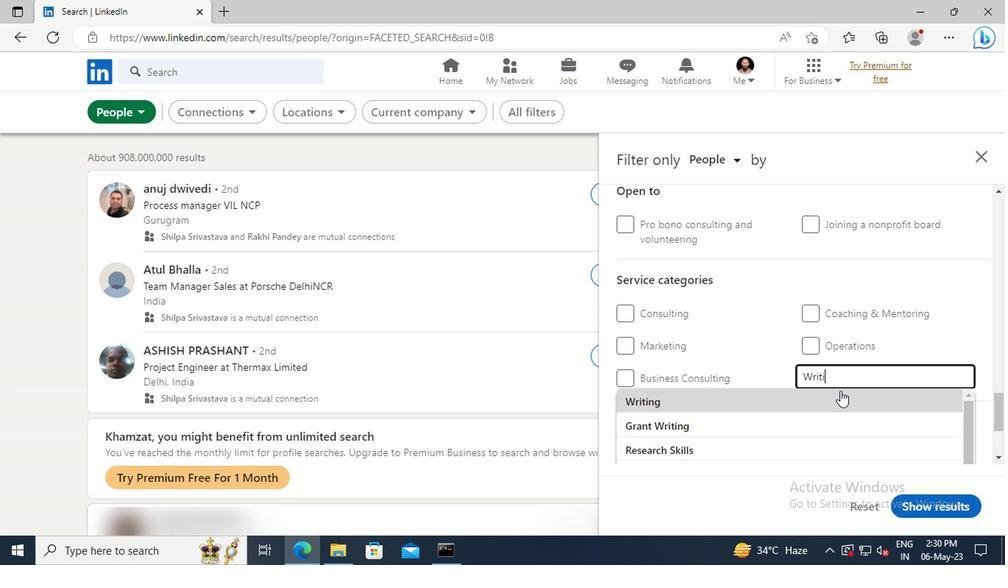 
Action: Mouse pressed left at (838, 396)
Screenshot: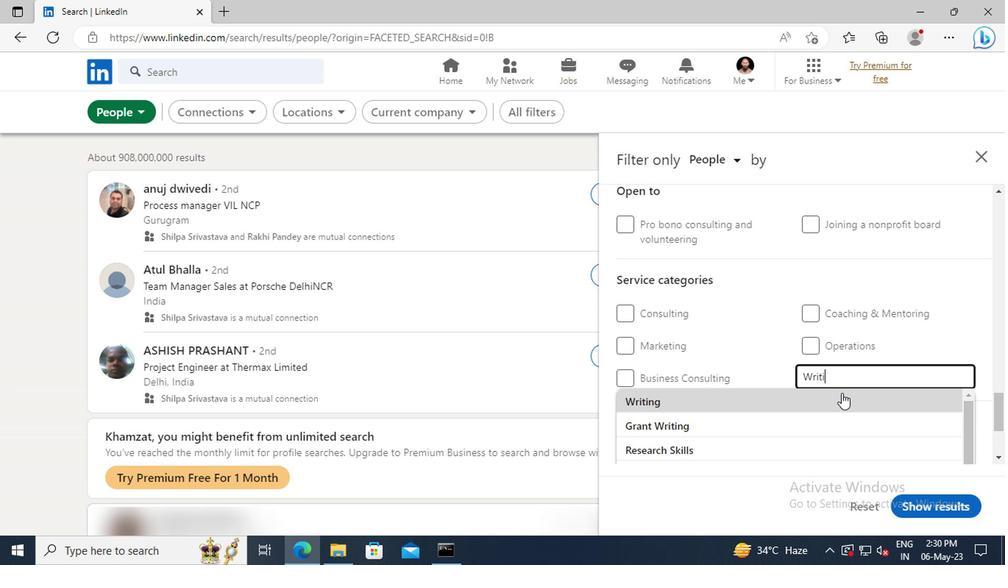 
Action: Mouse scrolled (838, 395) with delta (0, -1)
Screenshot: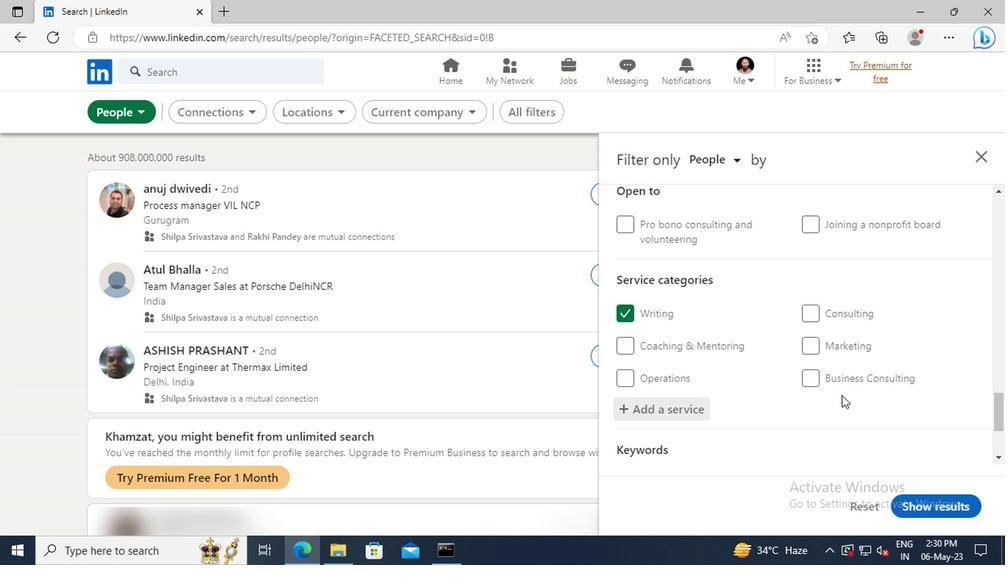 
Action: Mouse scrolled (838, 395) with delta (0, -1)
Screenshot: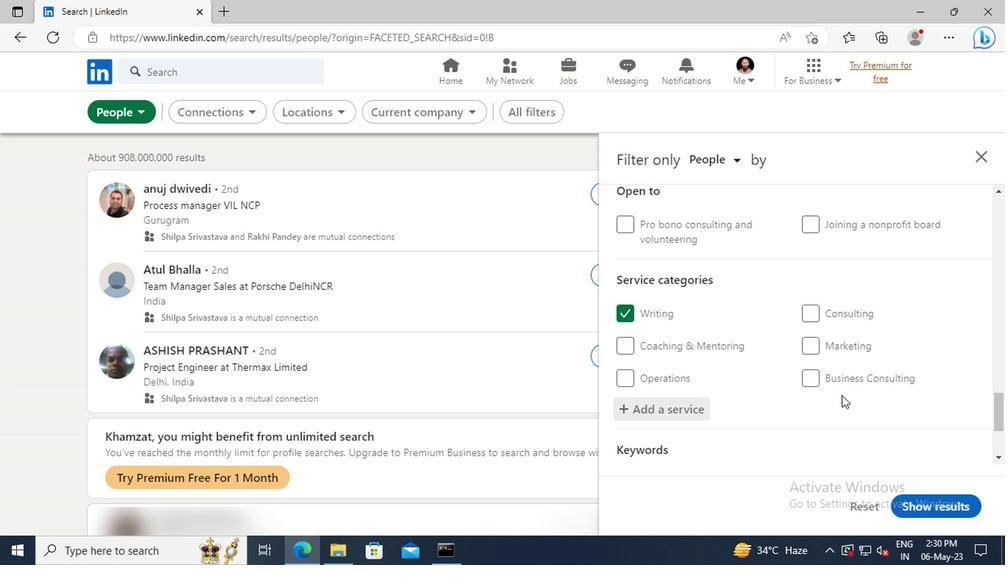 
Action: Mouse scrolled (838, 395) with delta (0, -1)
Screenshot: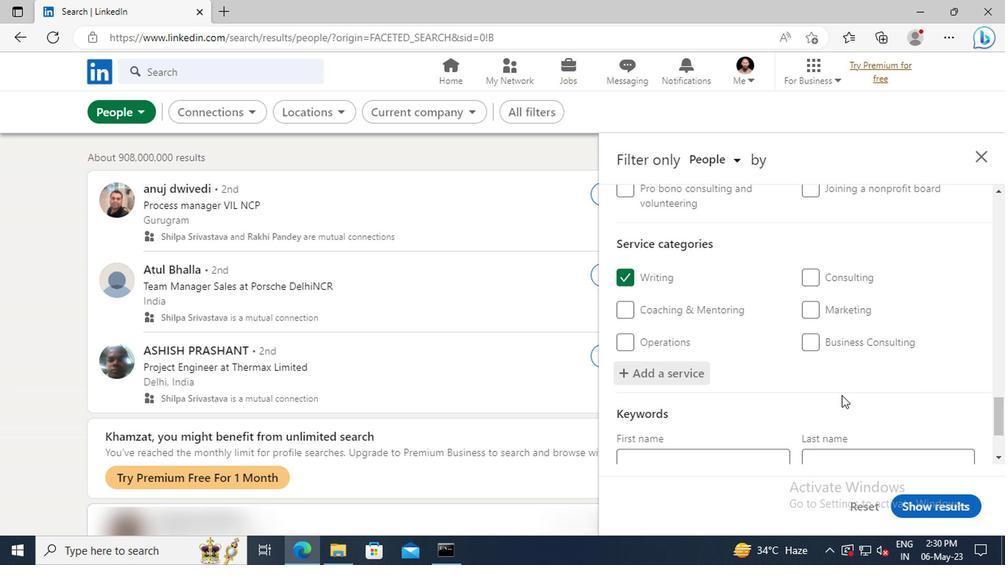 
Action: Mouse scrolled (838, 395) with delta (0, -1)
Screenshot: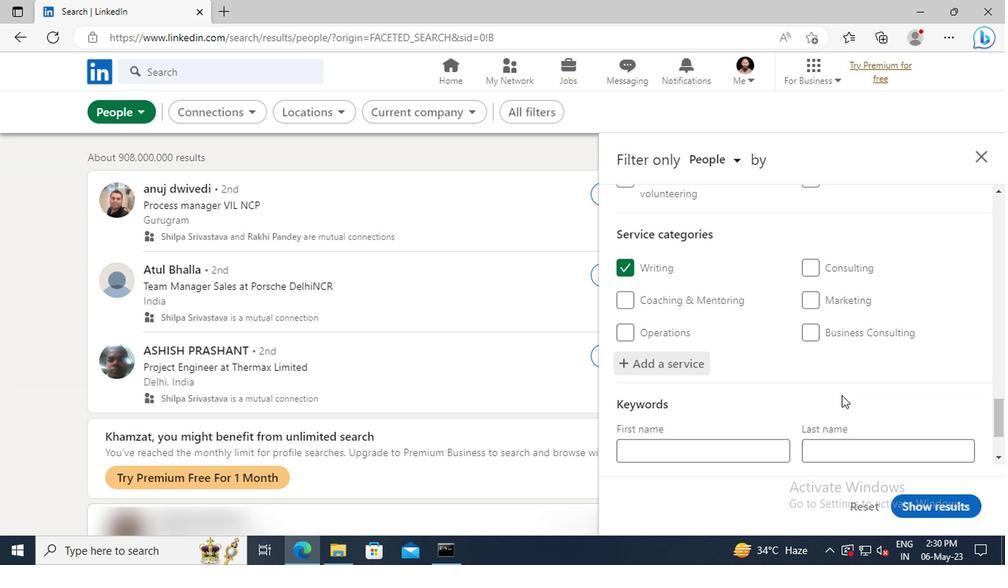 
Action: Mouse moved to (756, 399)
Screenshot: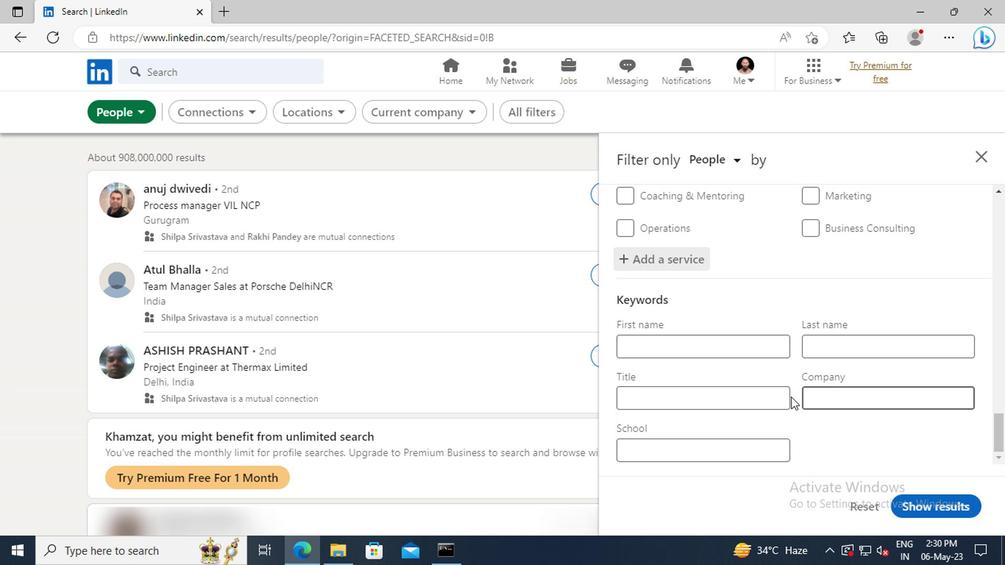 
Action: Mouse pressed left at (756, 399)
Screenshot: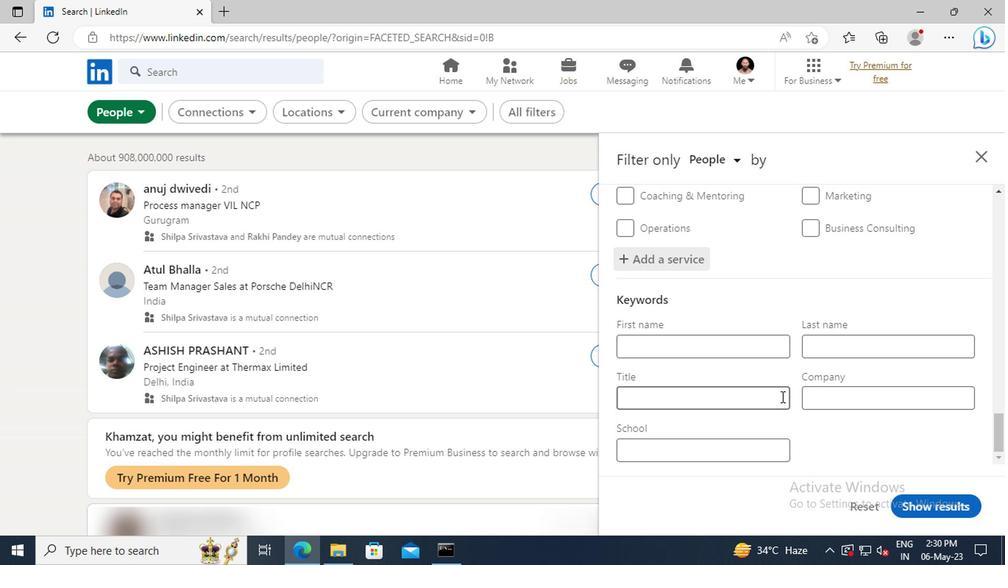 
Action: Key pressed <Key.shift>ADMINISTRATOR<Key.enter>
Screenshot: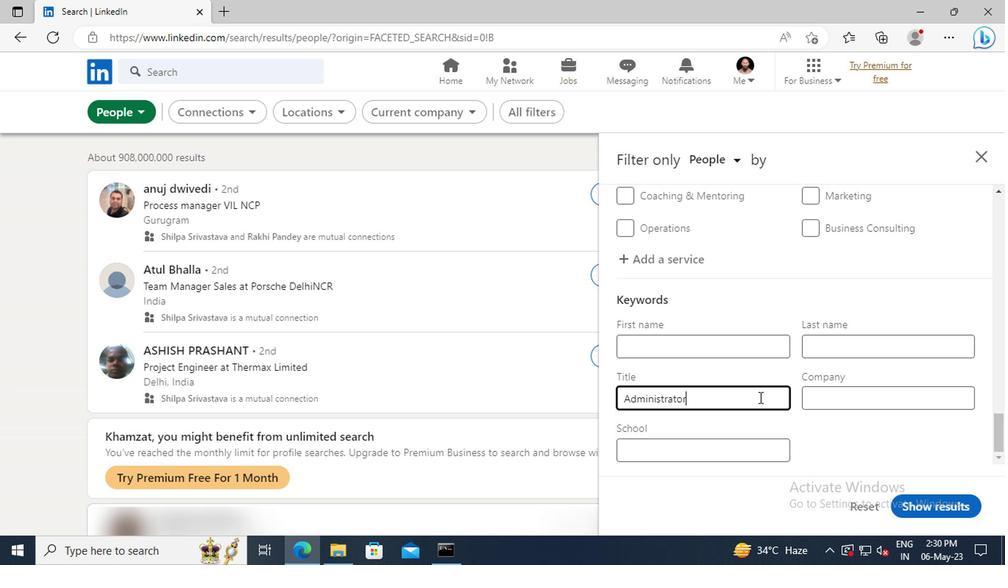
Action: Mouse moved to (927, 506)
Screenshot: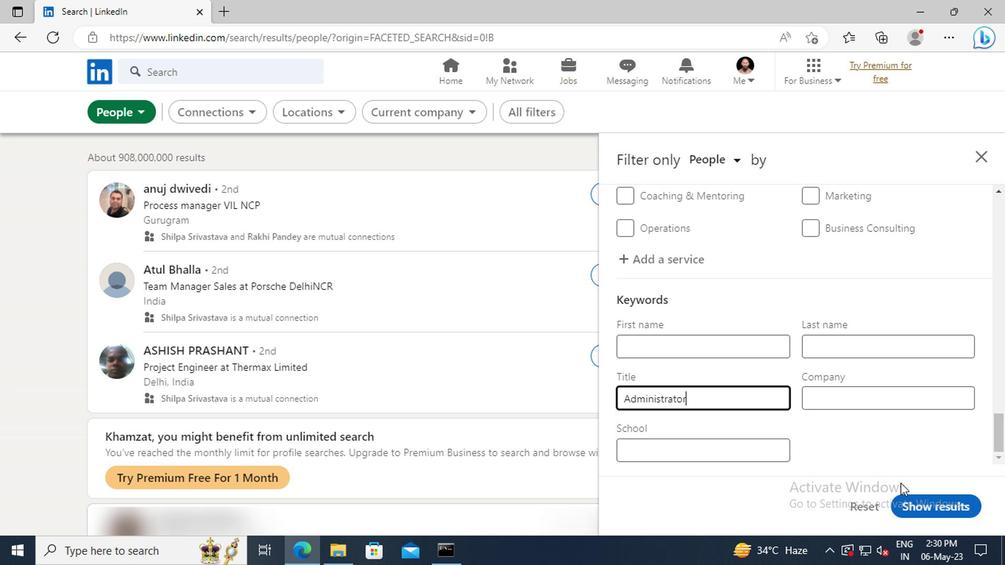 
Action: Mouse pressed left at (927, 506)
Screenshot: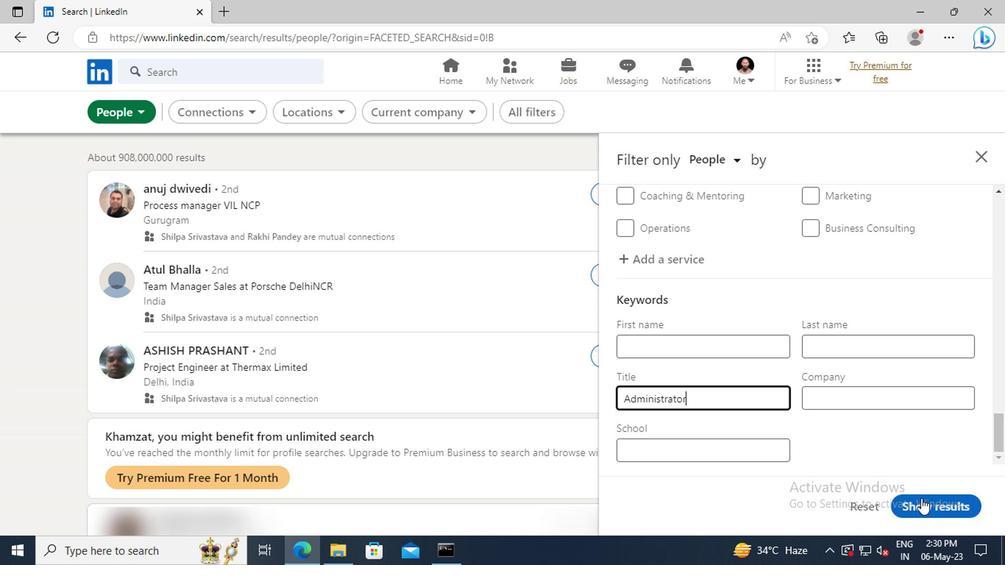
